 Task: Change the currency to Philippine Peso on Google Flights.
Action: Mouse pressed left at (571, 200)
Screenshot: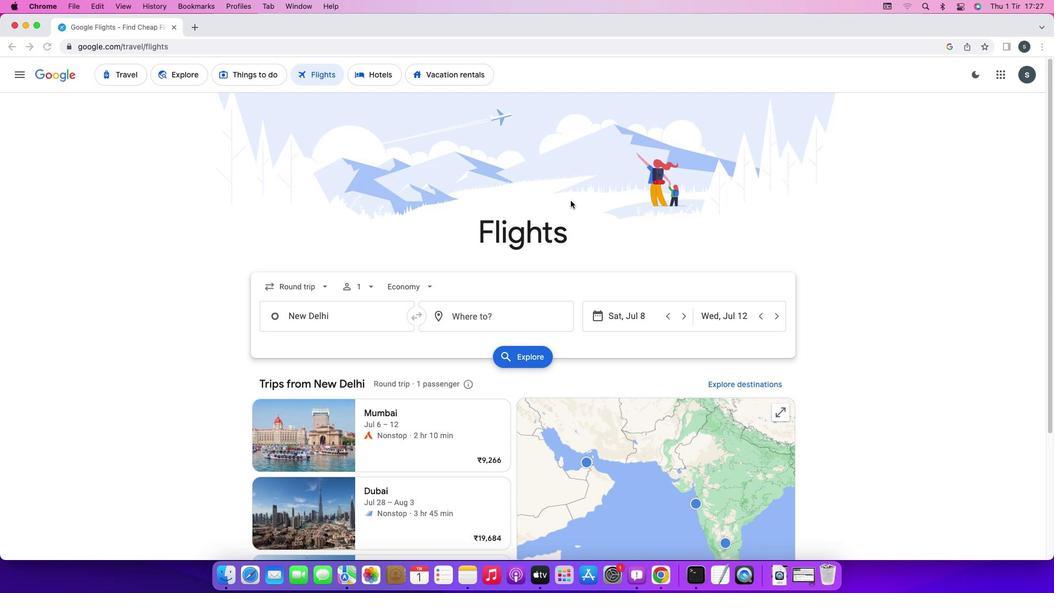 
Action: Mouse moved to (566, 245)
Screenshot: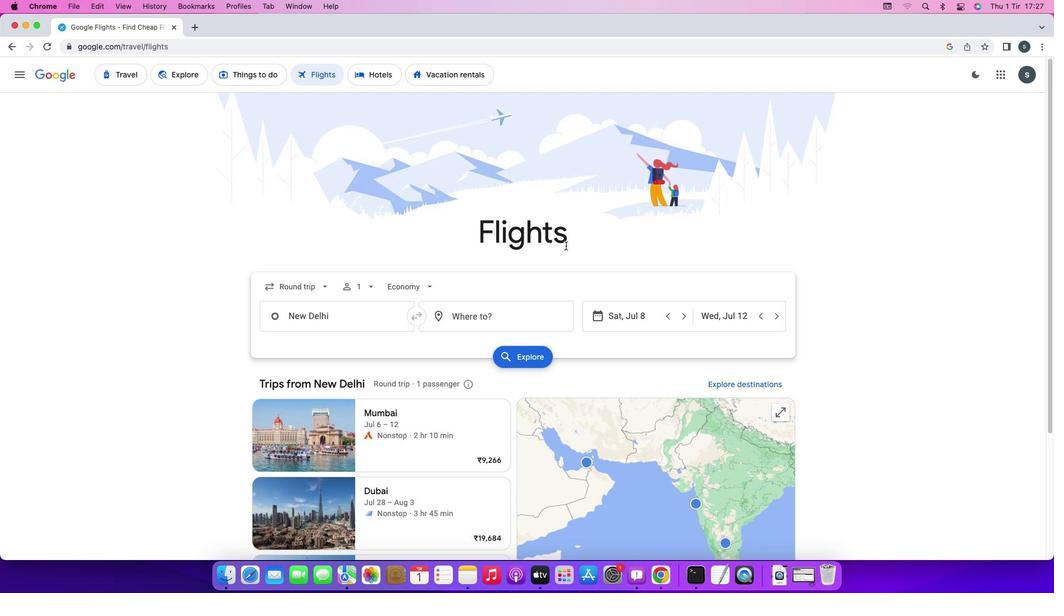 
Action: Mouse scrolled (566, 245) with delta (0, 0)
Screenshot: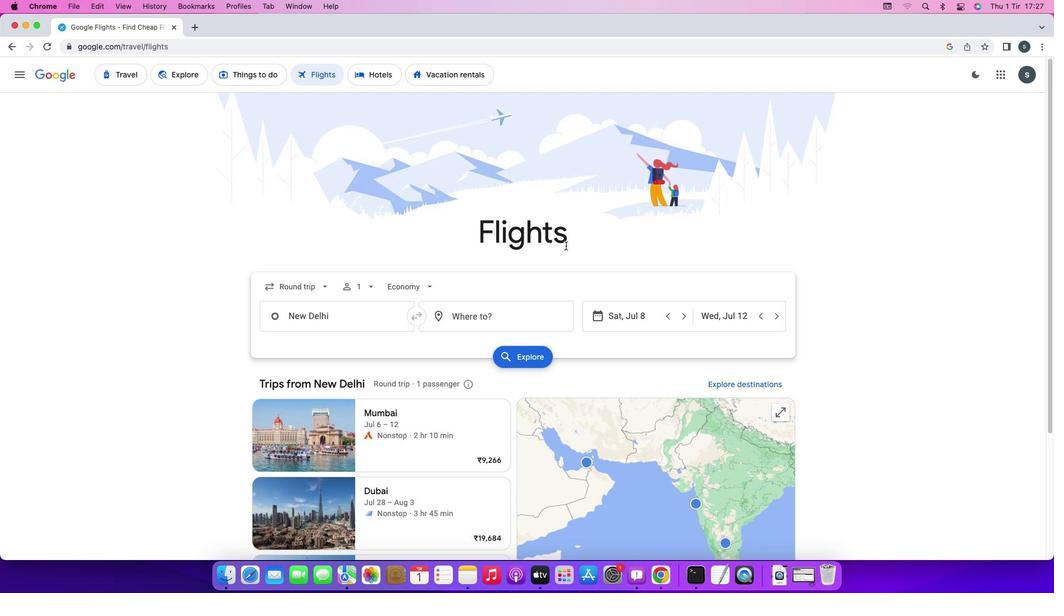 
Action: Mouse scrolled (566, 245) with delta (0, 0)
Screenshot: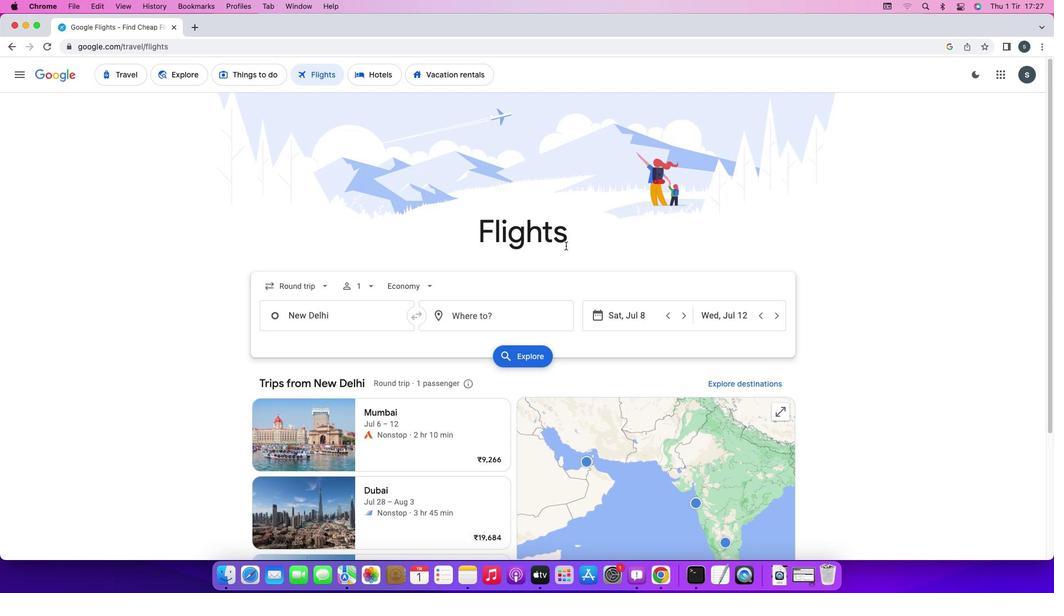 
Action: Mouse scrolled (566, 245) with delta (0, -1)
Screenshot: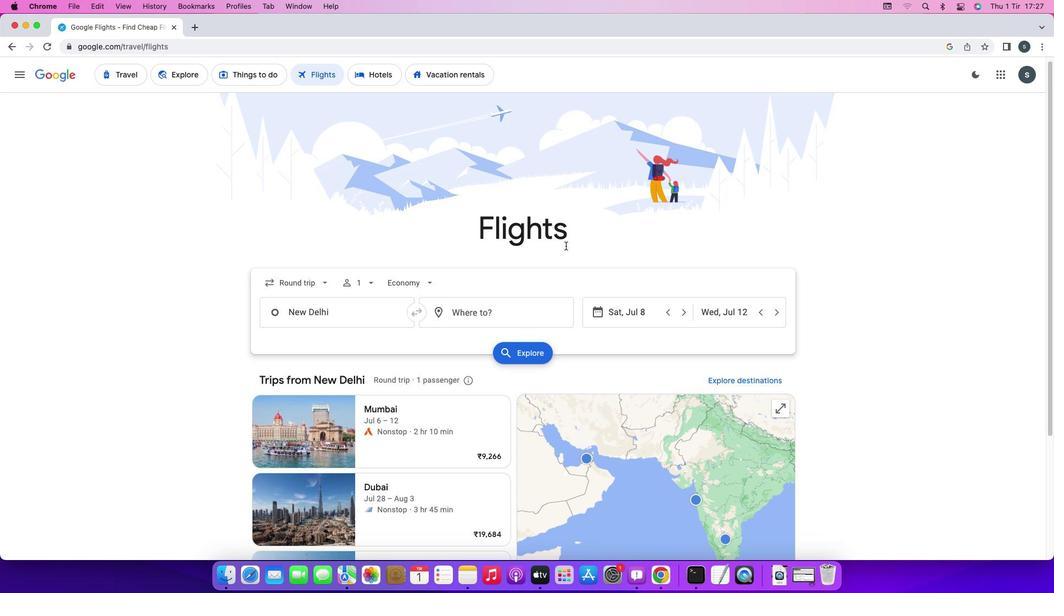 
Action: Mouse scrolled (566, 245) with delta (0, -2)
Screenshot: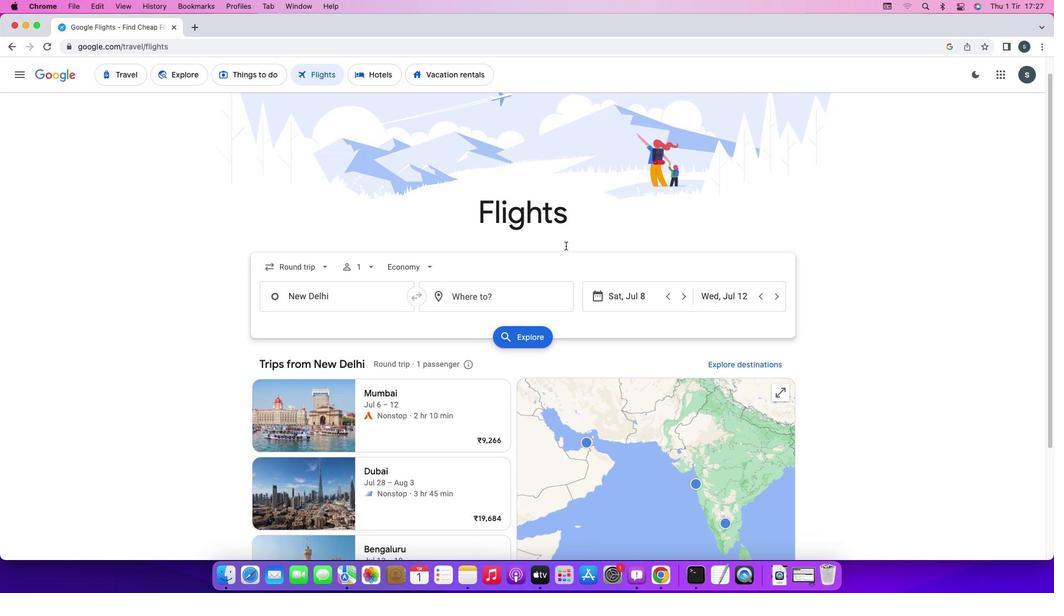 
Action: Mouse scrolled (566, 245) with delta (0, -2)
Screenshot: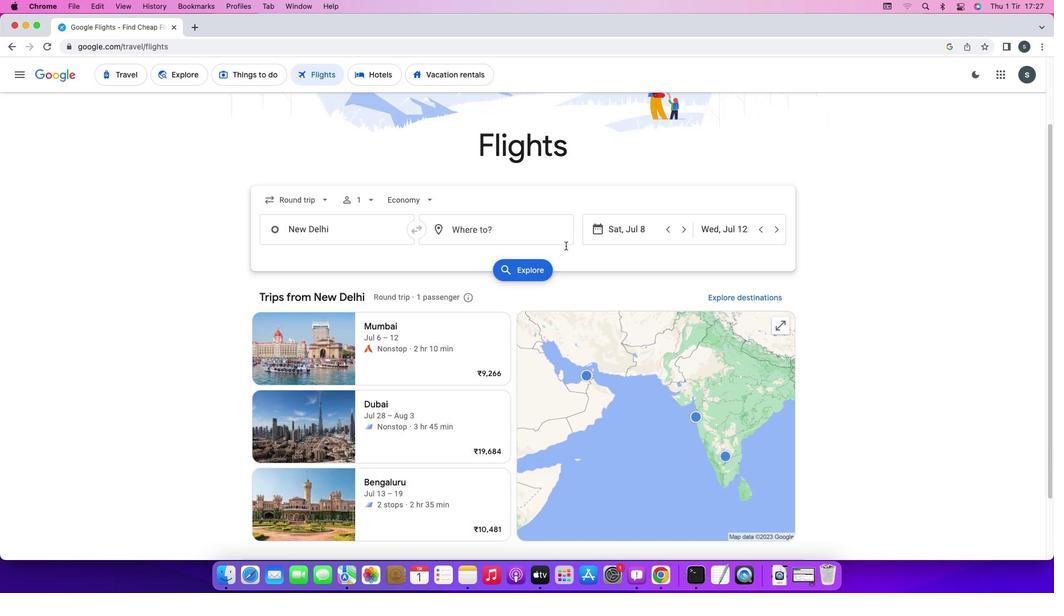
Action: Mouse scrolled (566, 245) with delta (0, 0)
Screenshot: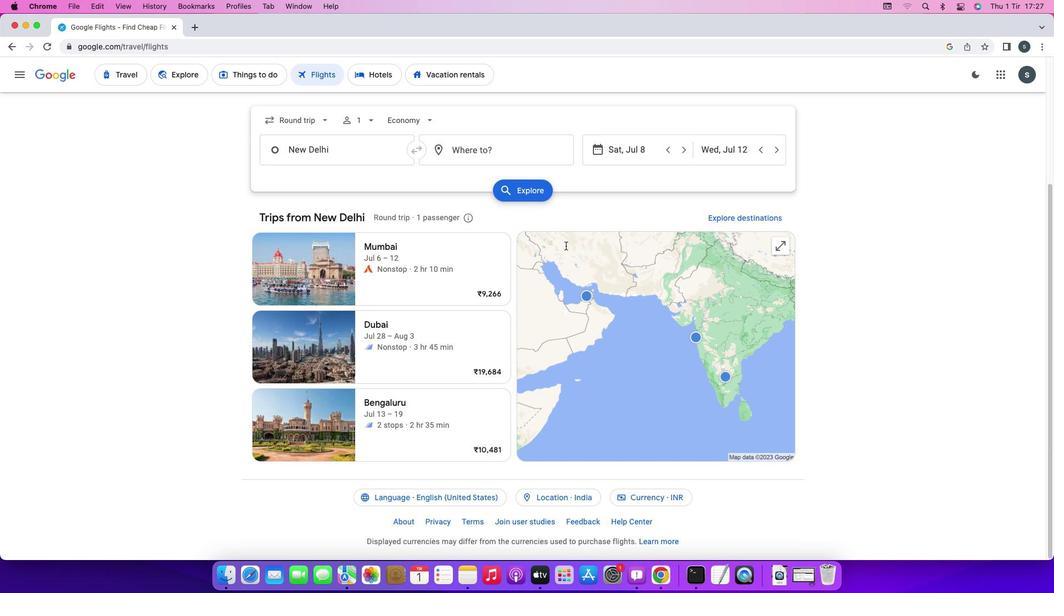 
Action: Mouse scrolled (566, 245) with delta (0, 0)
Screenshot: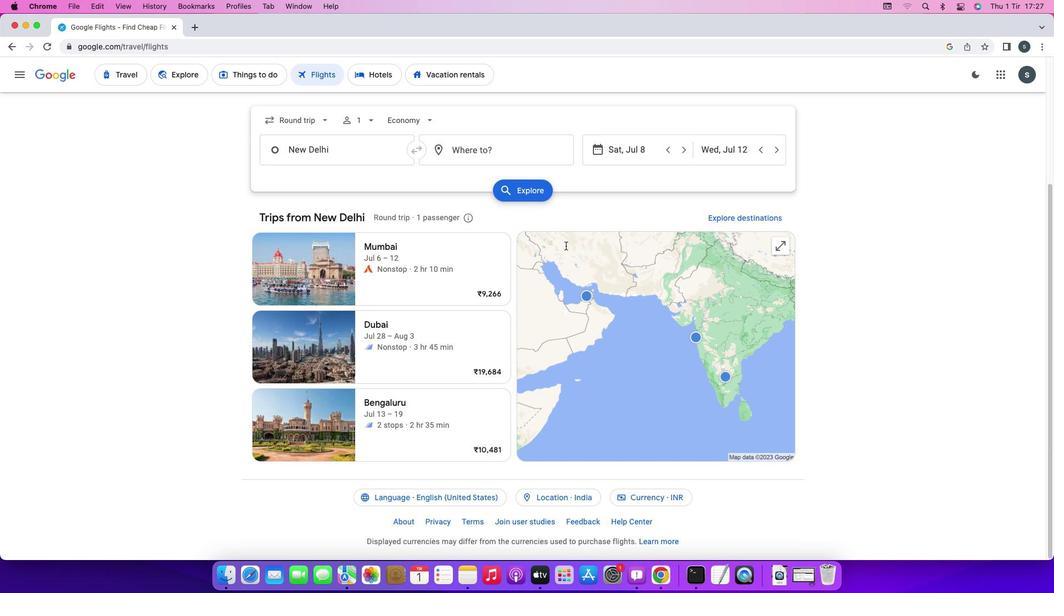 
Action: Mouse scrolled (566, 245) with delta (0, -1)
Screenshot: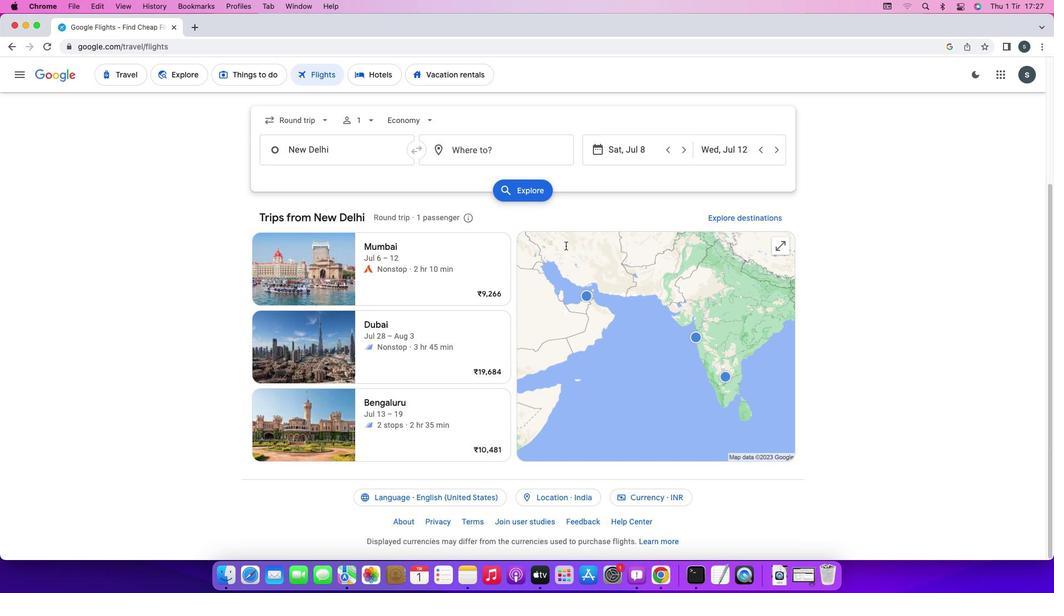 
Action: Mouse moved to (637, 499)
Screenshot: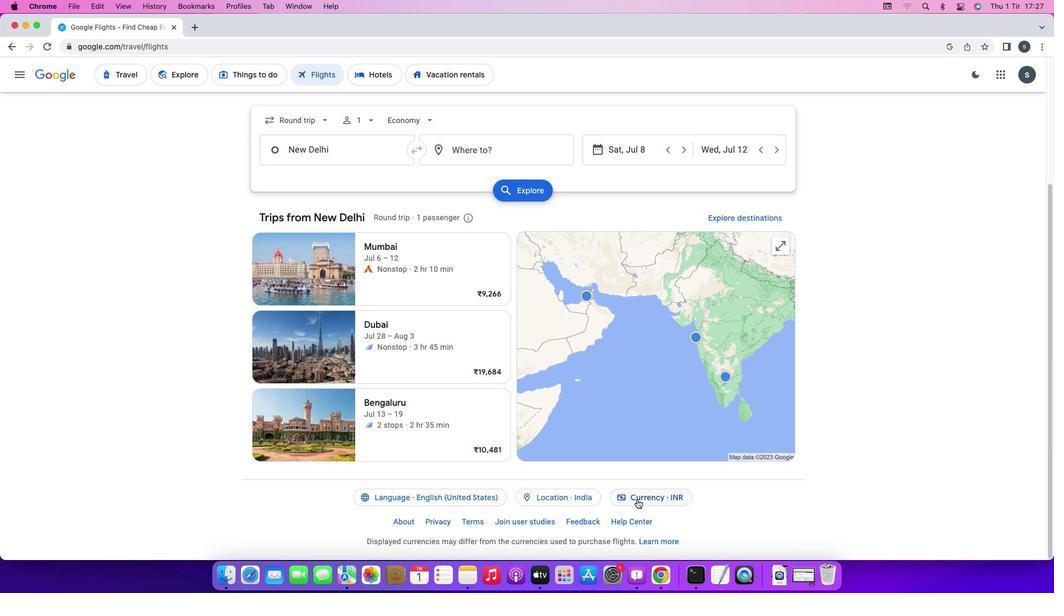 
Action: Mouse pressed left at (637, 499)
Screenshot: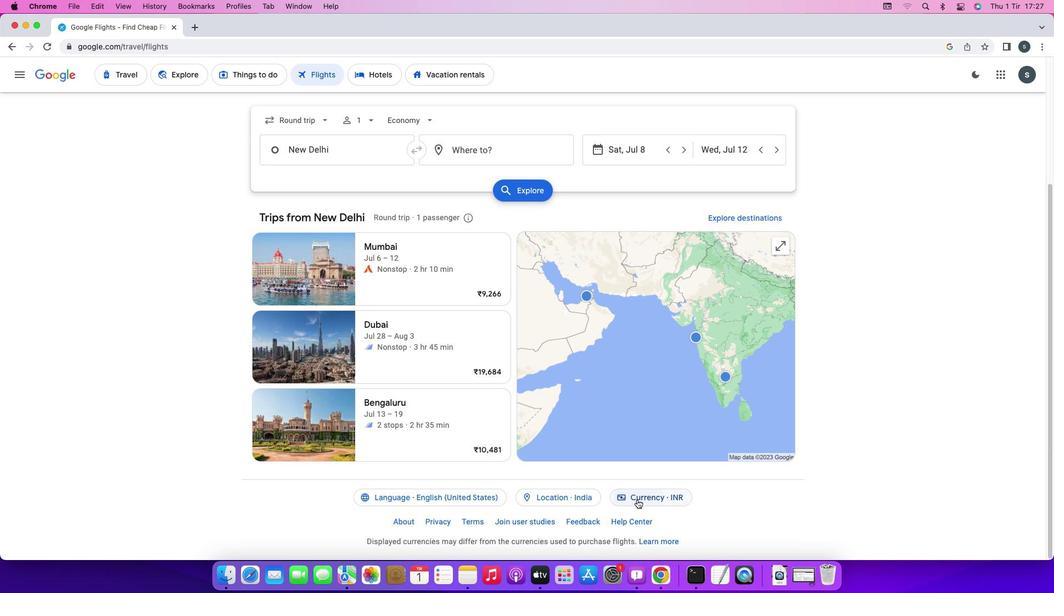
Action: Mouse moved to (531, 368)
Screenshot: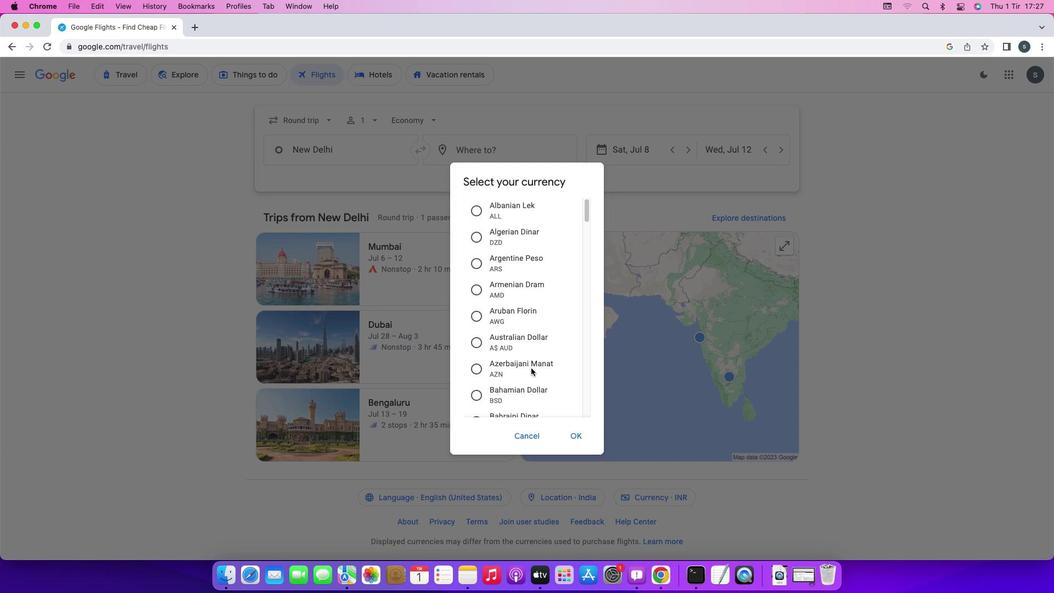 
Action: Mouse scrolled (531, 368) with delta (0, 0)
Screenshot: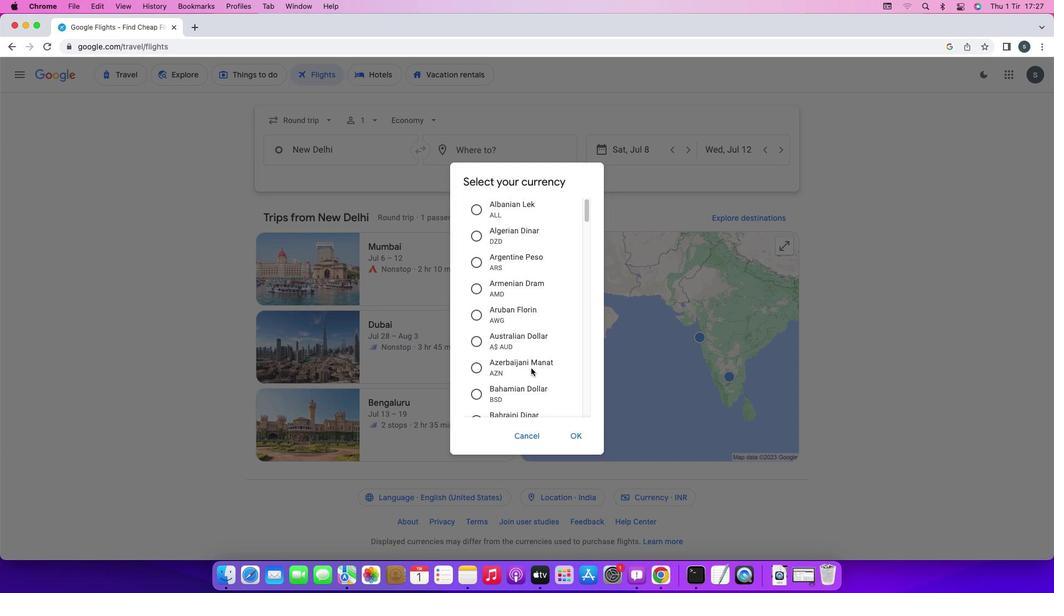 
Action: Mouse scrolled (531, 368) with delta (0, 0)
Screenshot: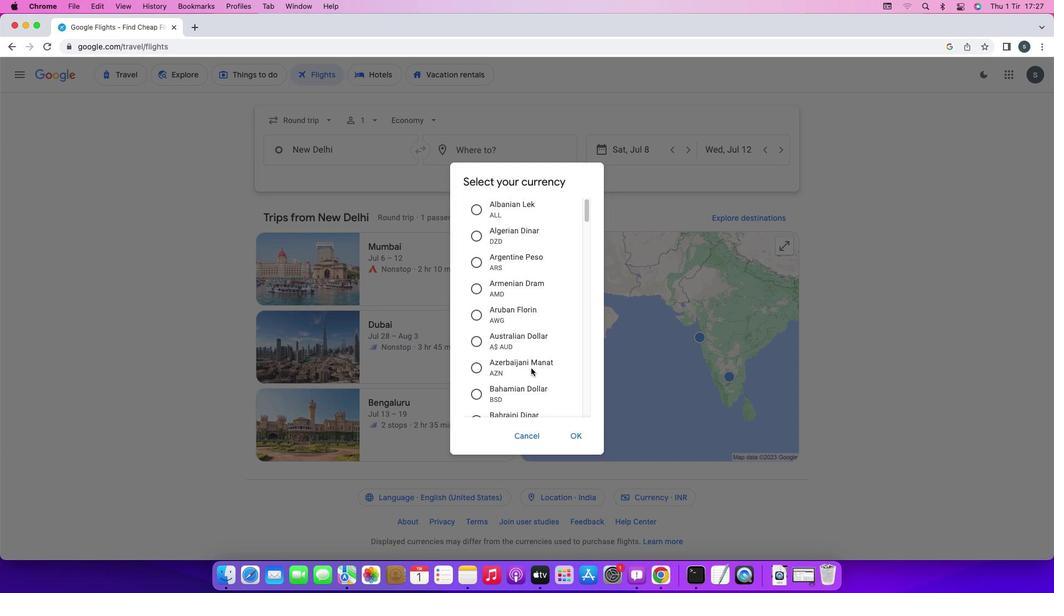 
Action: Mouse scrolled (531, 368) with delta (0, -1)
Screenshot: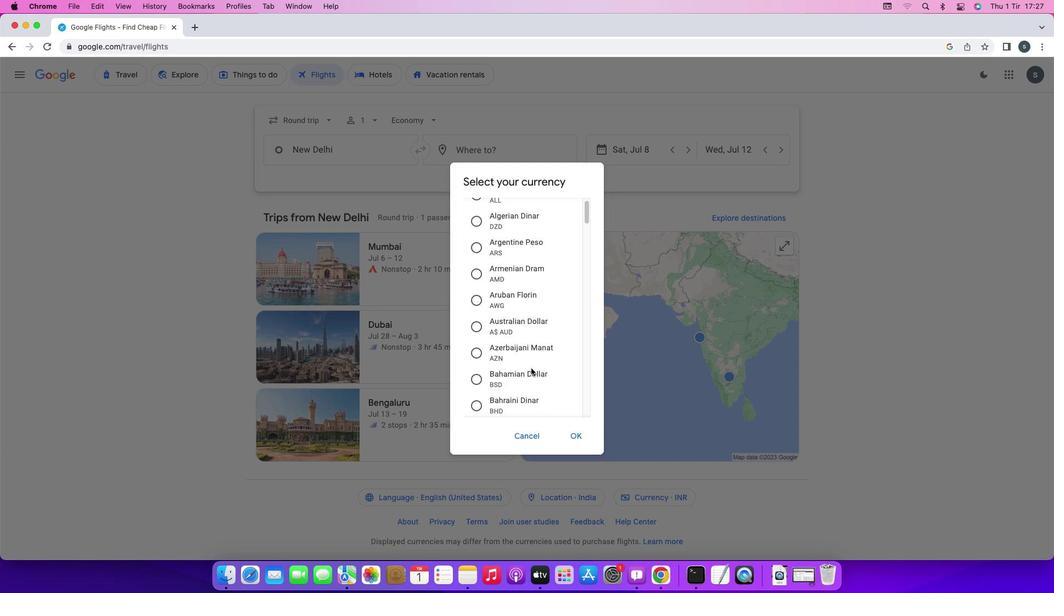 
Action: Mouse scrolled (531, 368) with delta (0, -2)
Screenshot: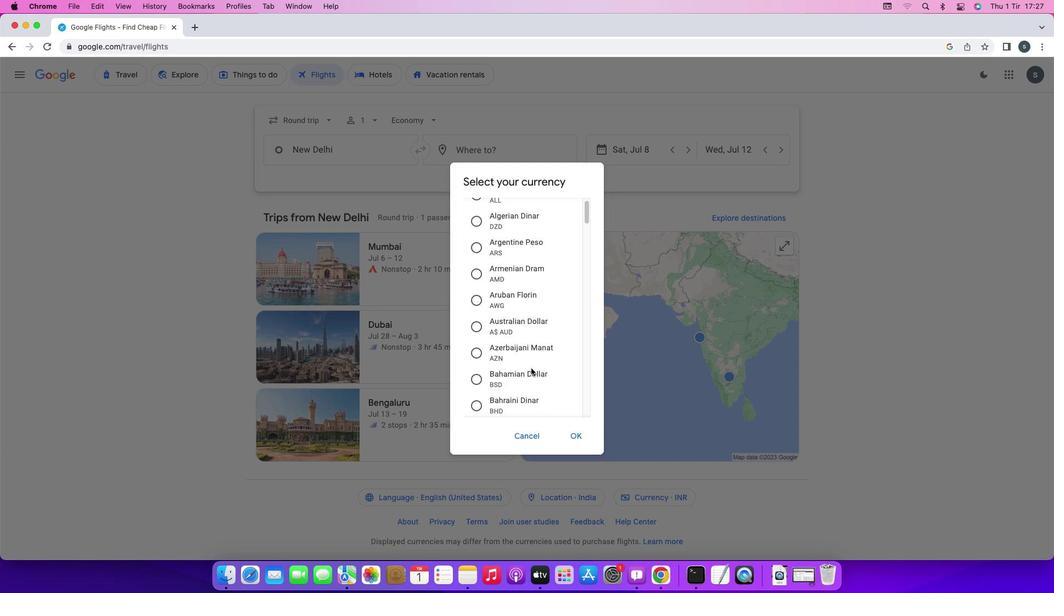 
Action: Mouse scrolled (531, 368) with delta (0, 0)
Screenshot: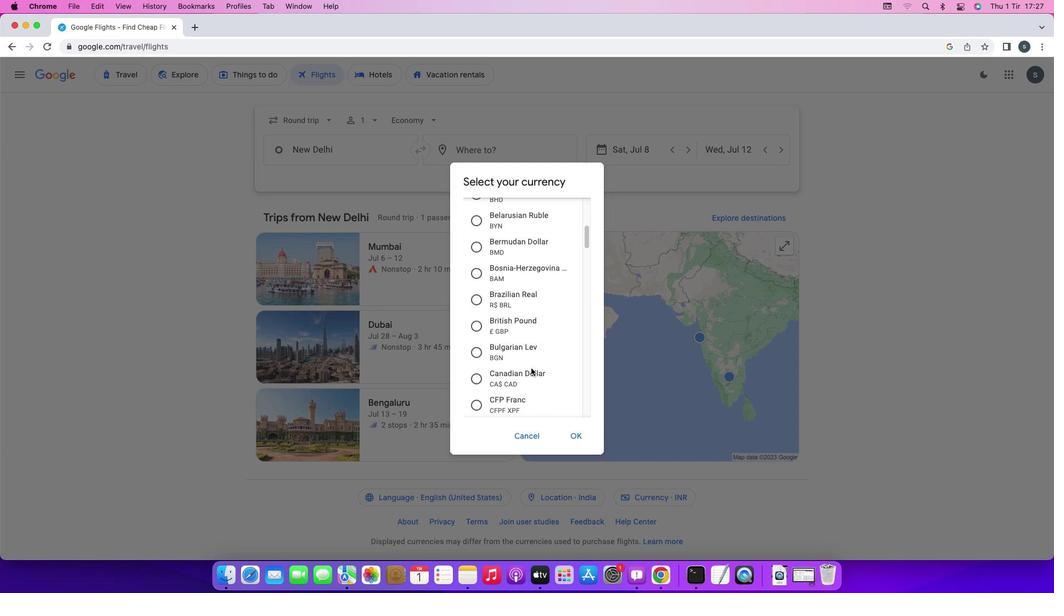 
Action: Mouse scrolled (531, 368) with delta (0, 0)
Screenshot: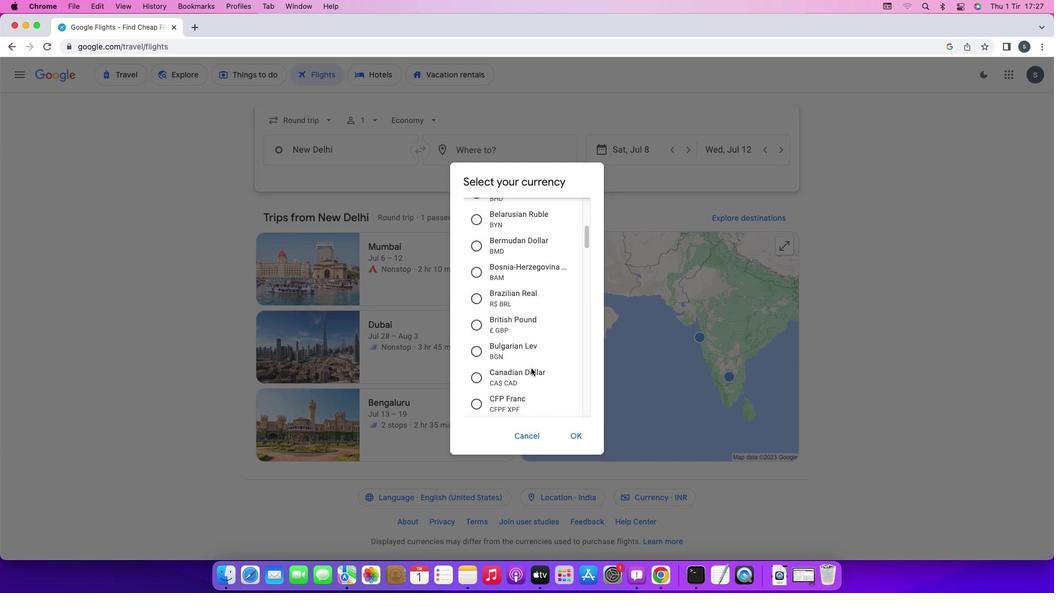 
Action: Mouse scrolled (531, 368) with delta (0, -1)
Screenshot: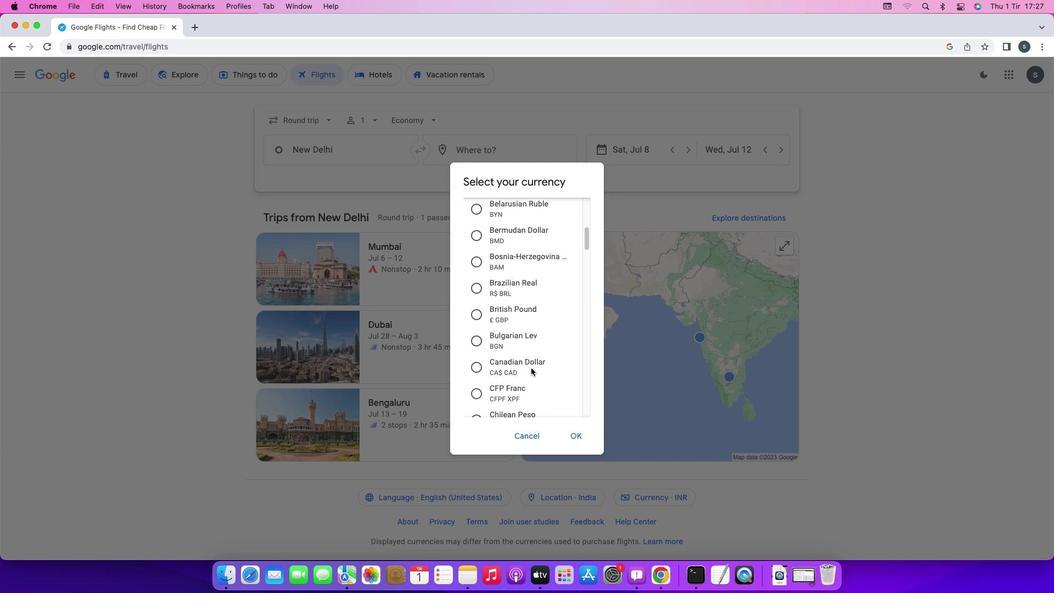 
Action: Mouse scrolled (531, 368) with delta (0, -2)
Screenshot: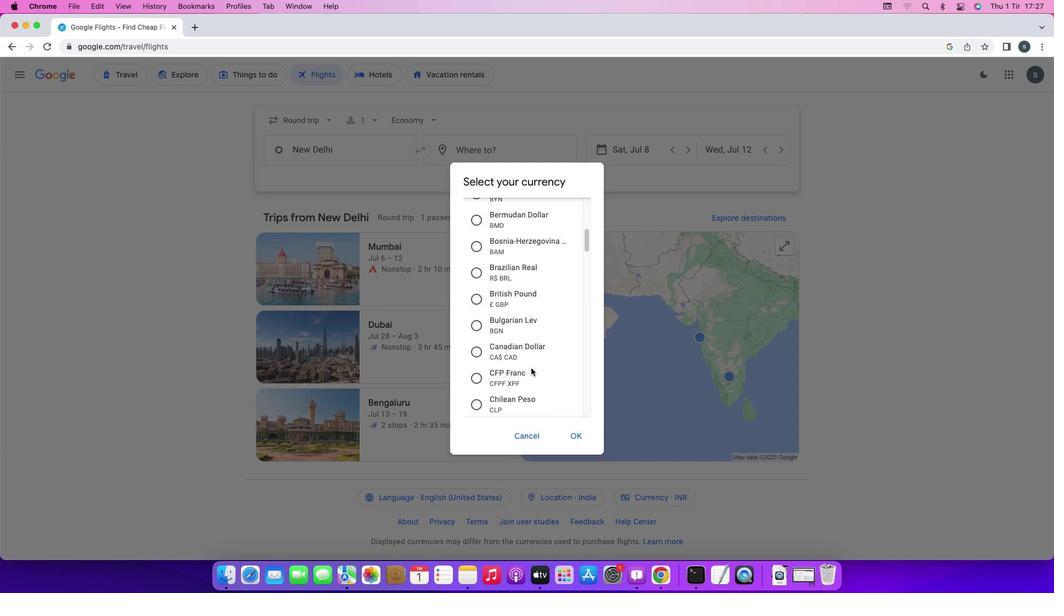 
Action: Mouse scrolled (531, 368) with delta (0, 0)
Screenshot: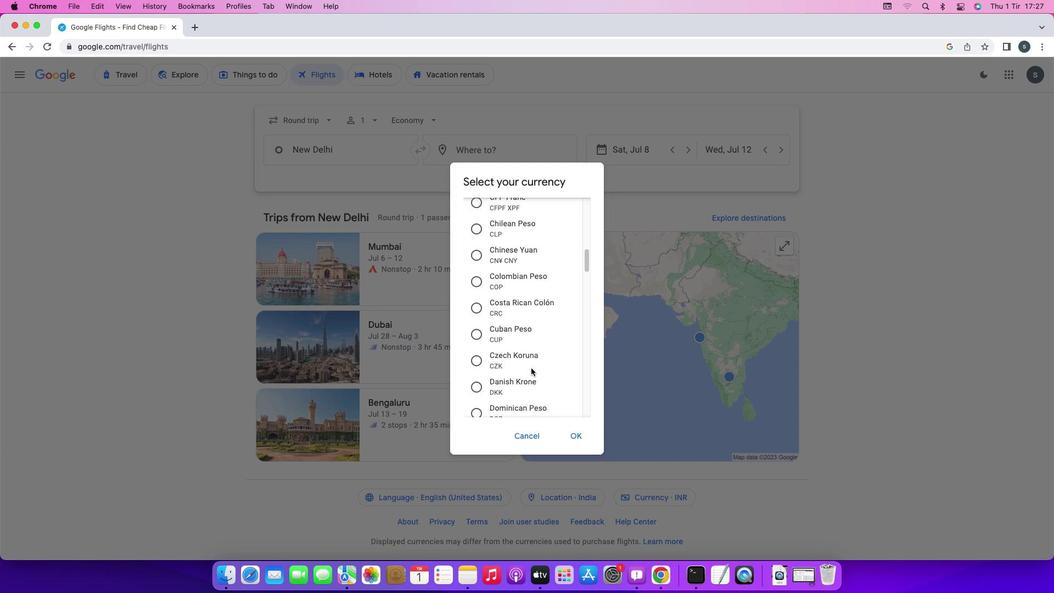 
Action: Mouse scrolled (531, 368) with delta (0, 0)
Screenshot: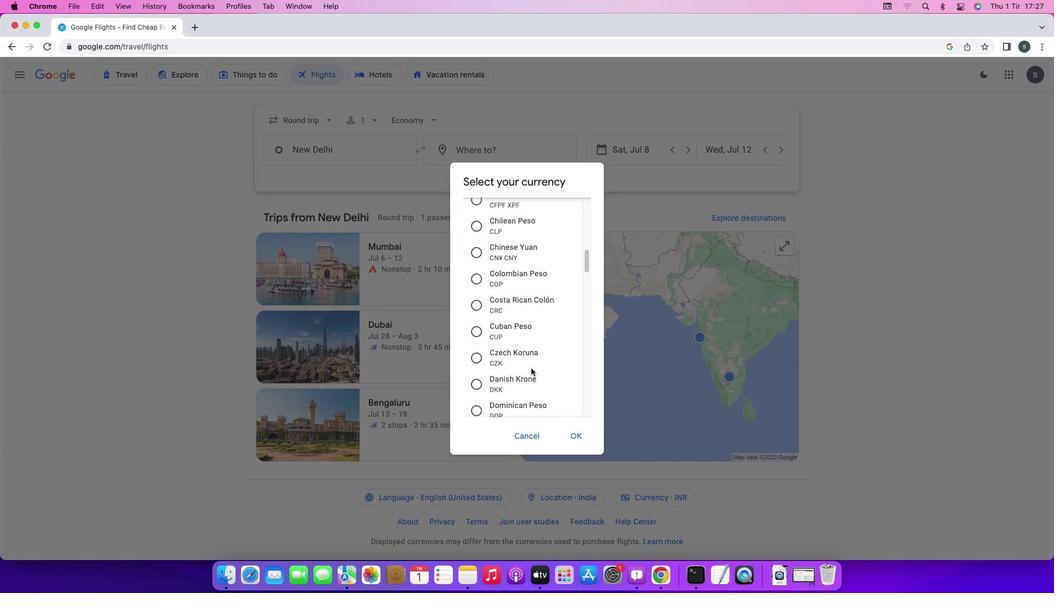 
Action: Mouse scrolled (531, 368) with delta (0, -1)
Screenshot: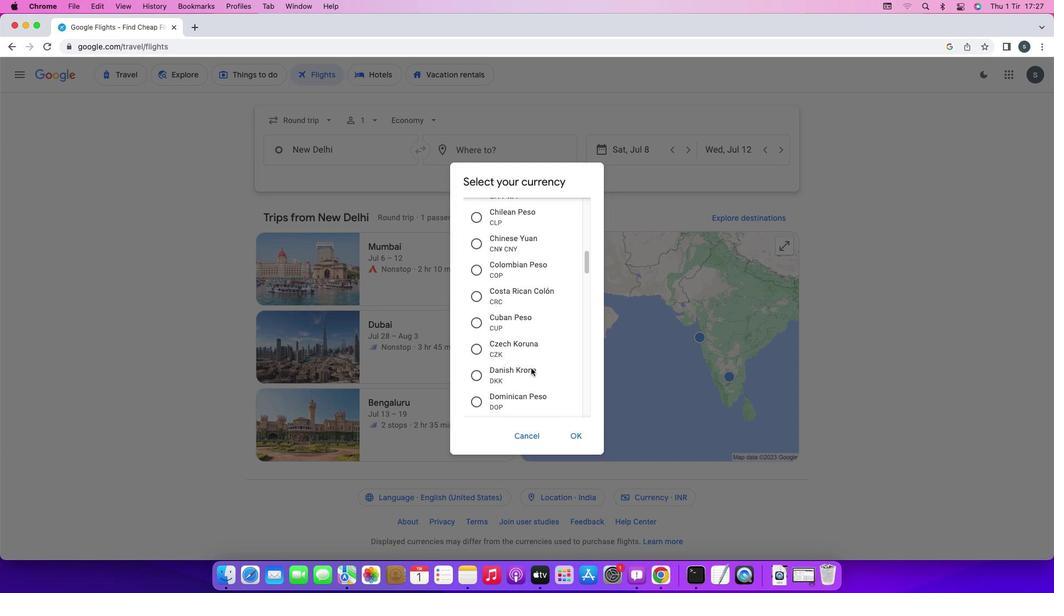 
Action: Mouse scrolled (531, 368) with delta (0, -1)
Screenshot: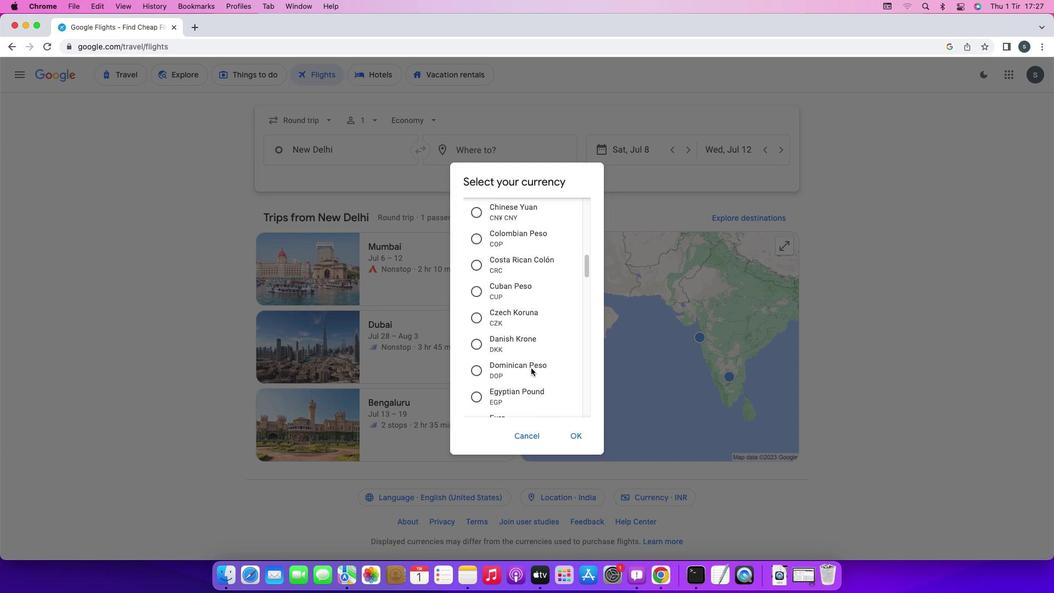 
Action: Mouse scrolled (531, 368) with delta (0, 0)
Screenshot: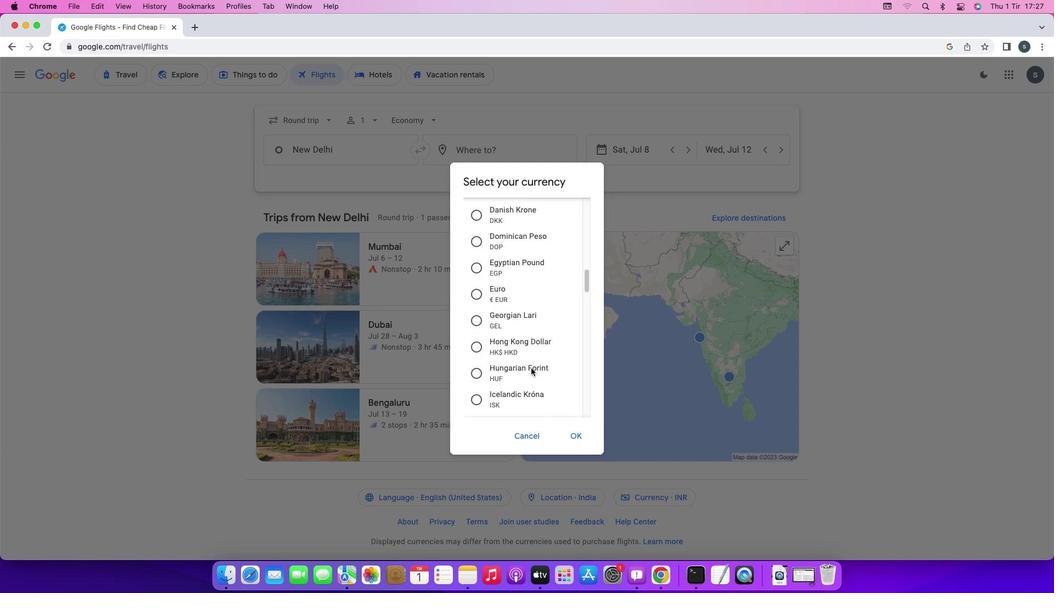 
Action: Mouse scrolled (531, 368) with delta (0, 0)
Screenshot: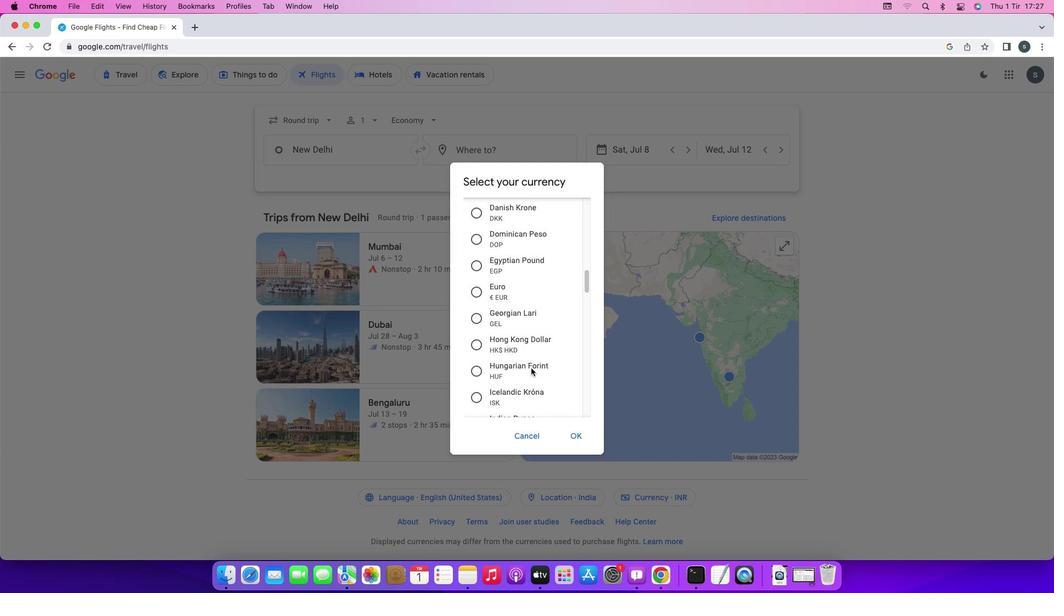 
Action: Mouse scrolled (531, 368) with delta (0, -1)
Screenshot: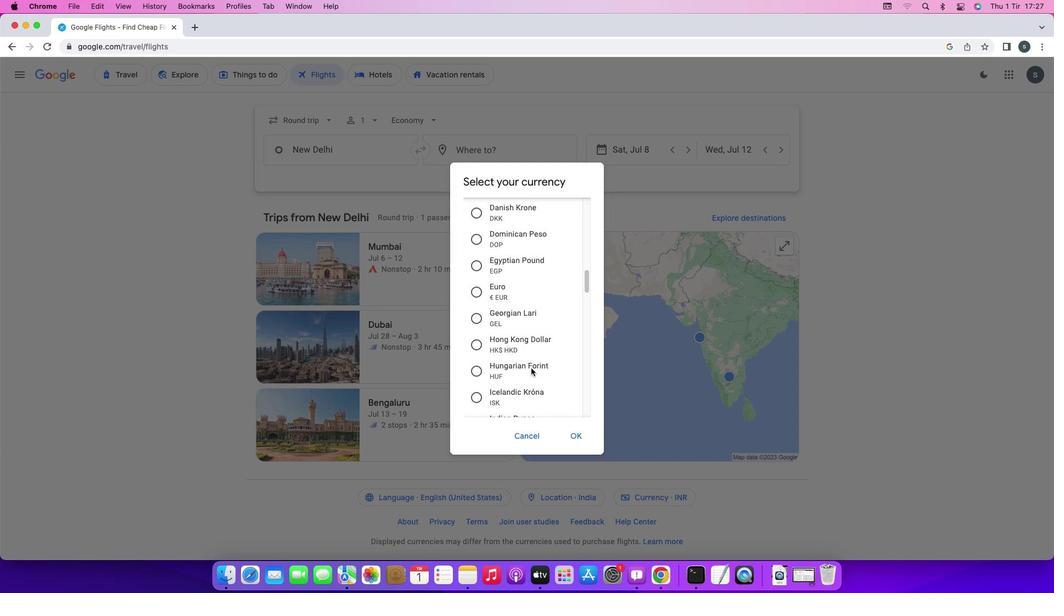 
Action: Mouse scrolled (531, 368) with delta (0, -1)
Screenshot: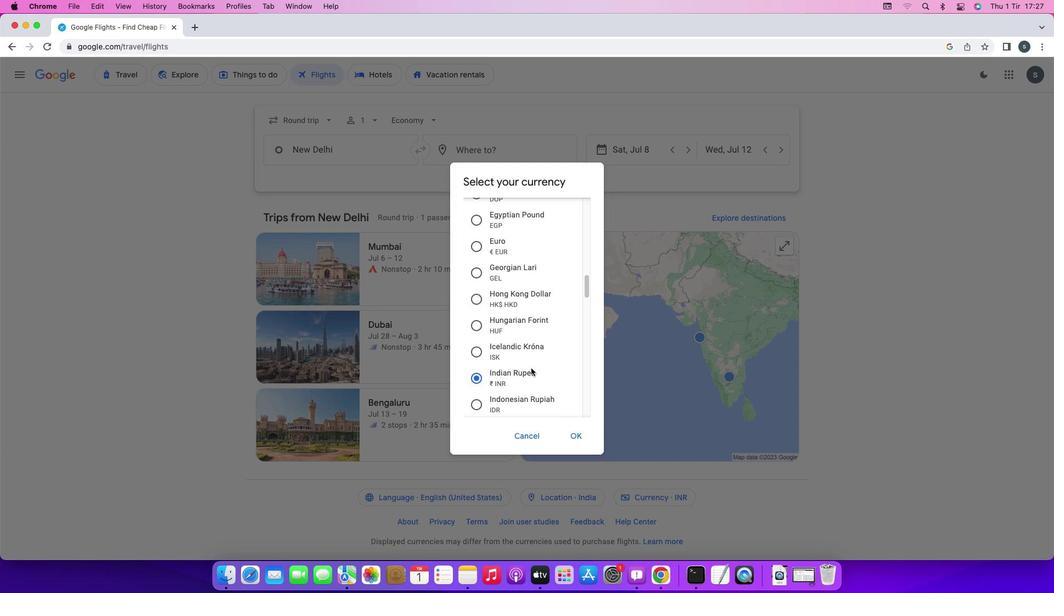 
Action: Mouse scrolled (531, 368) with delta (0, 0)
Screenshot: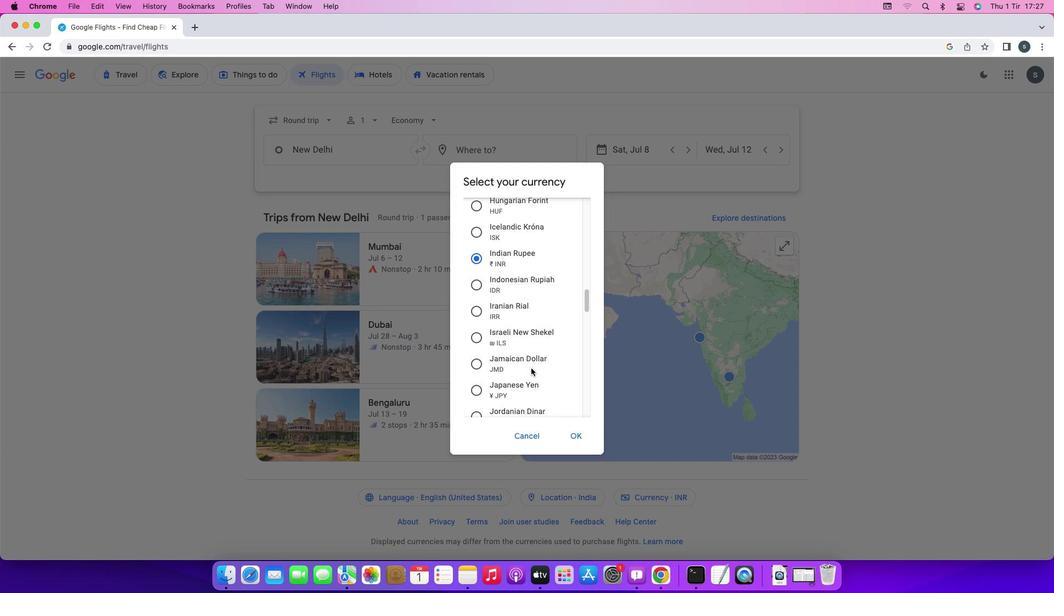 
Action: Mouse scrolled (531, 368) with delta (0, 0)
Screenshot: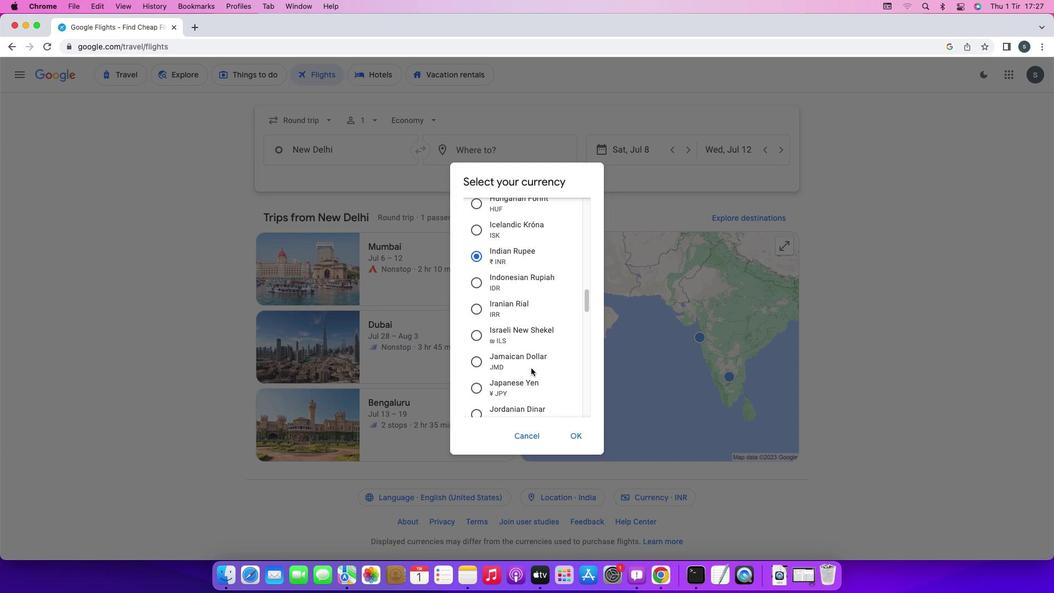 
Action: Mouse scrolled (531, 368) with delta (0, 0)
Screenshot: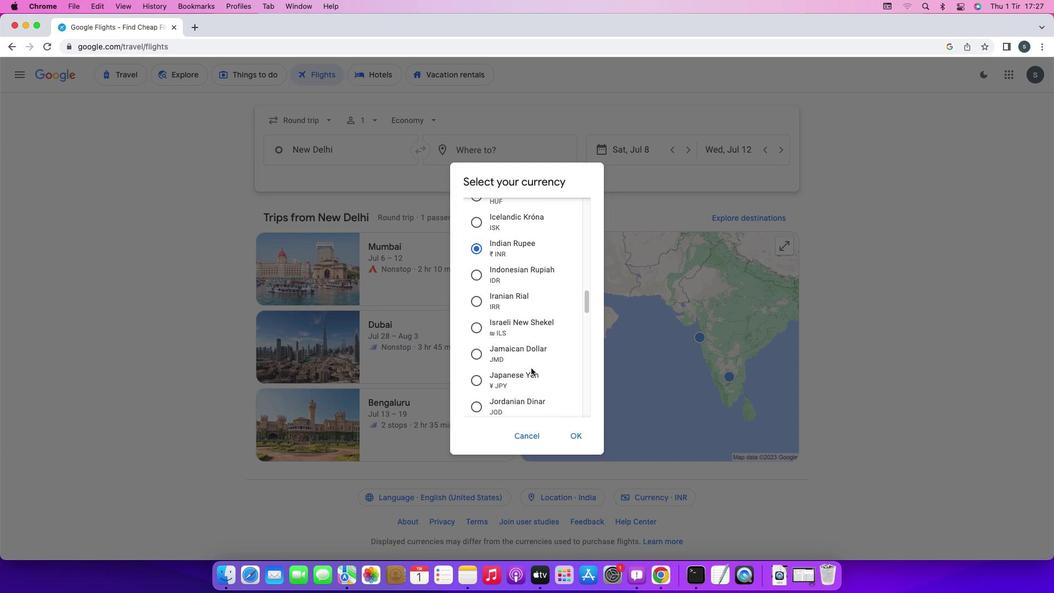 
Action: Mouse scrolled (531, 368) with delta (0, 0)
Screenshot: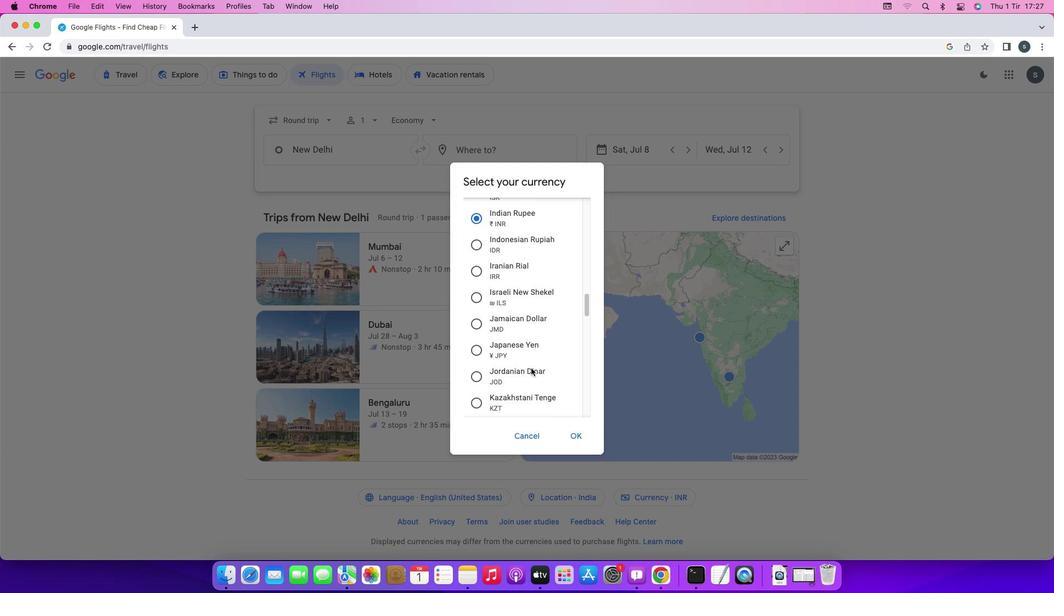 
Action: Mouse scrolled (531, 368) with delta (0, 0)
Screenshot: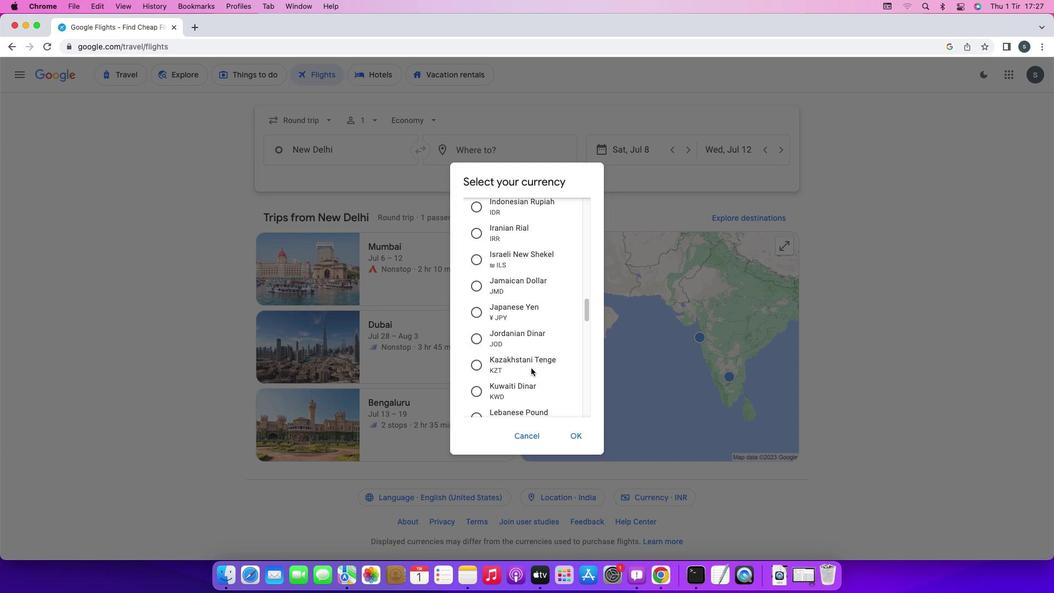 
Action: Mouse scrolled (531, 368) with delta (0, 0)
Screenshot: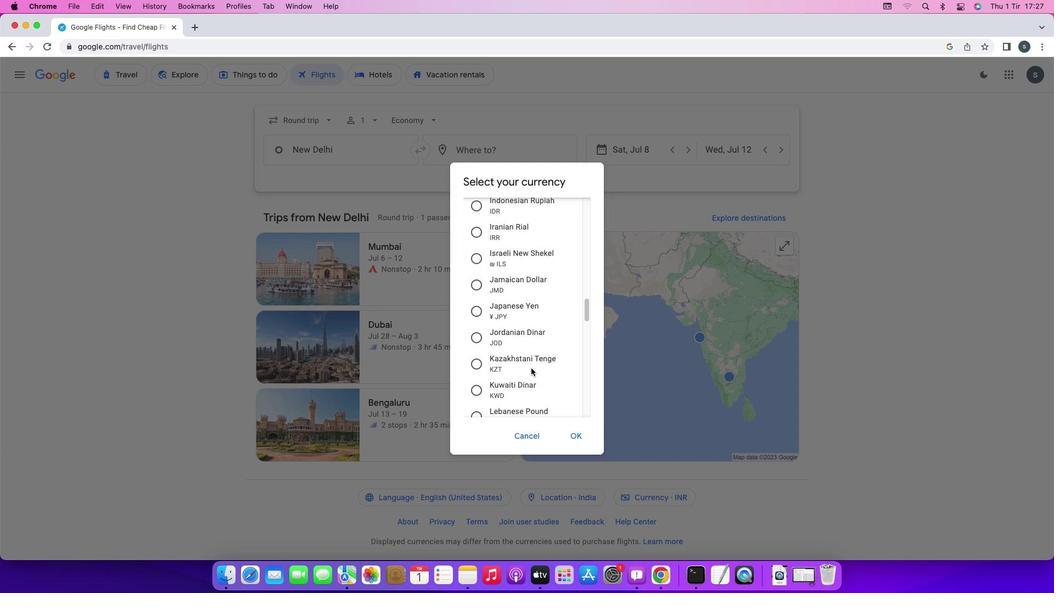 
Action: Mouse scrolled (531, 368) with delta (0, 0)
Screenshot: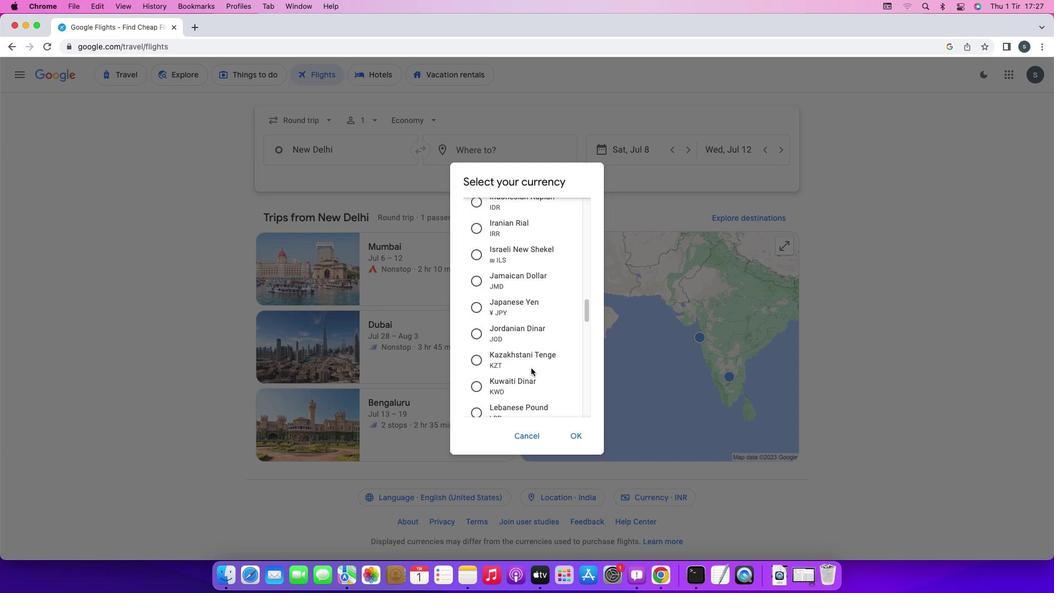 
Action: Mouse scrolled (531, 368) with delta (0, 0)
Screenshot: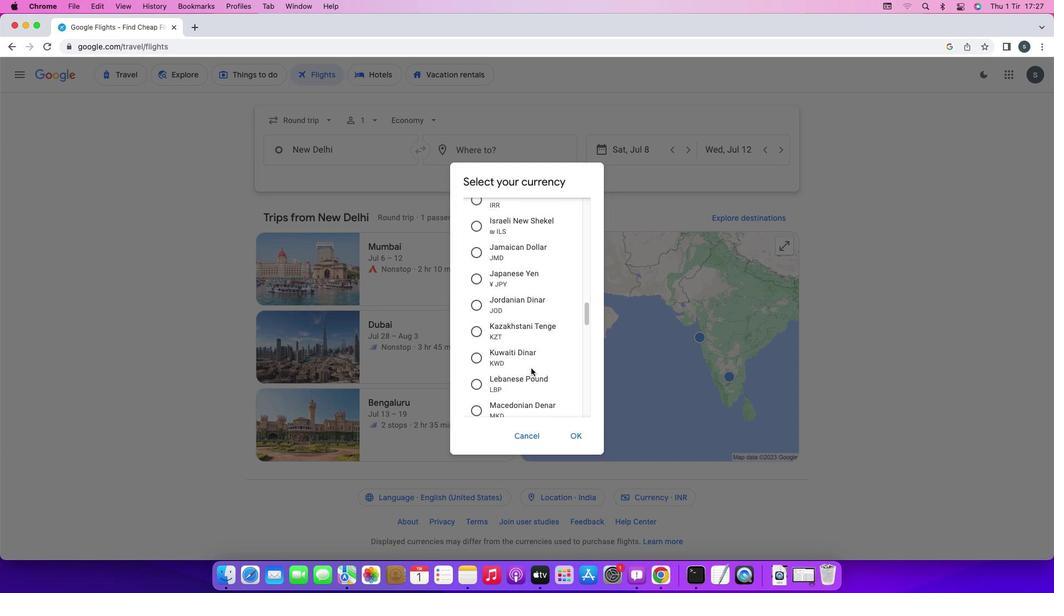 
Action: Mouse scrolled (531, 368) with delta (0, 0)
Screenshot: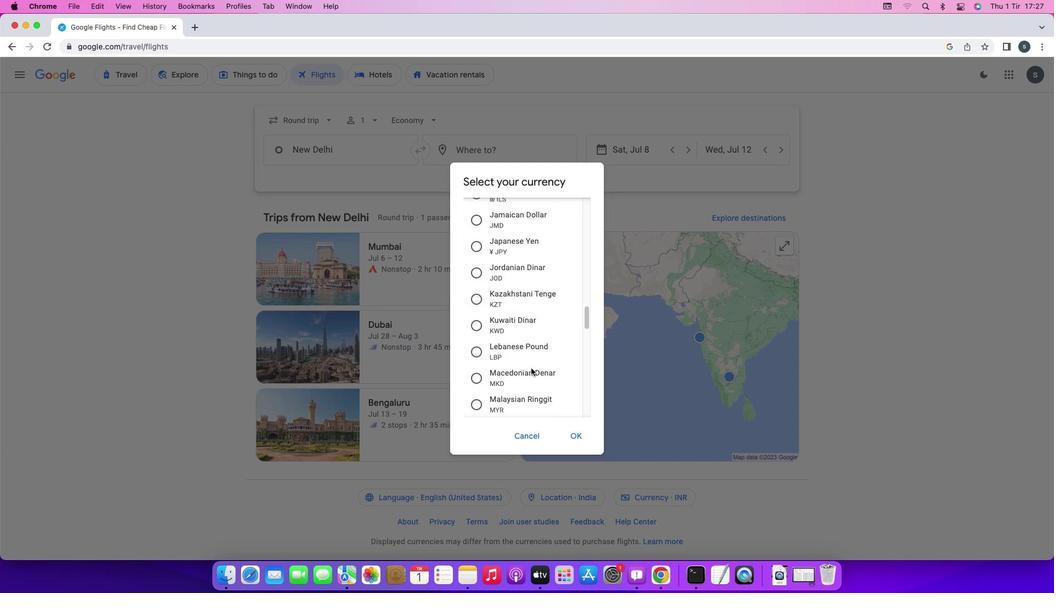 
Action: Mouse scrolled (531, 368) with delta (0, 0)
Screenshot: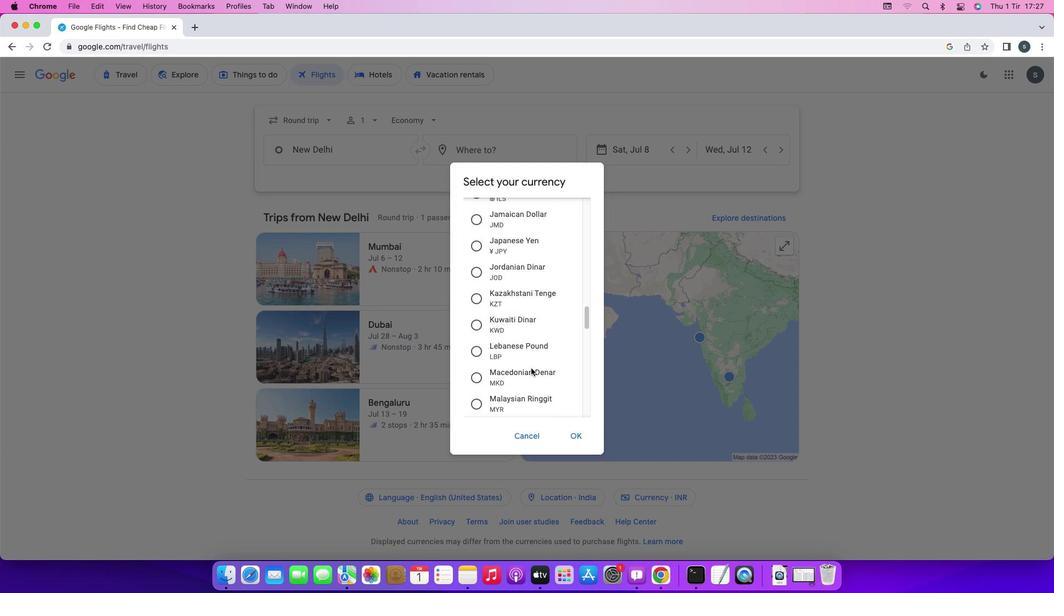 
Action: Mouse scrolled (531, 368) with delta (0, -1)
Screenshot: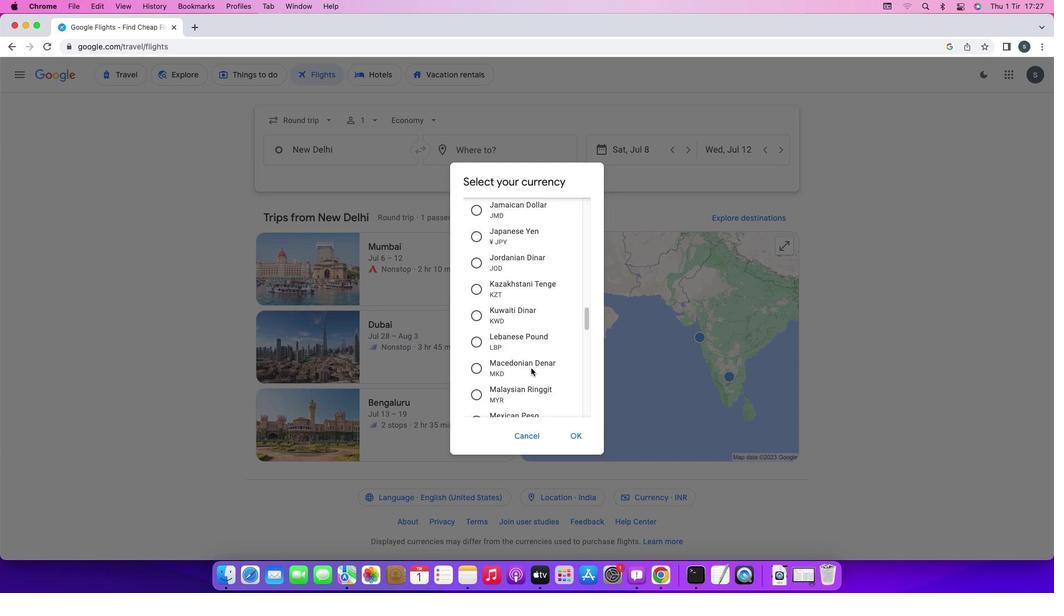 
Action: Mouse scrolled (531, 368) with delta (0, 0)
Screenshot: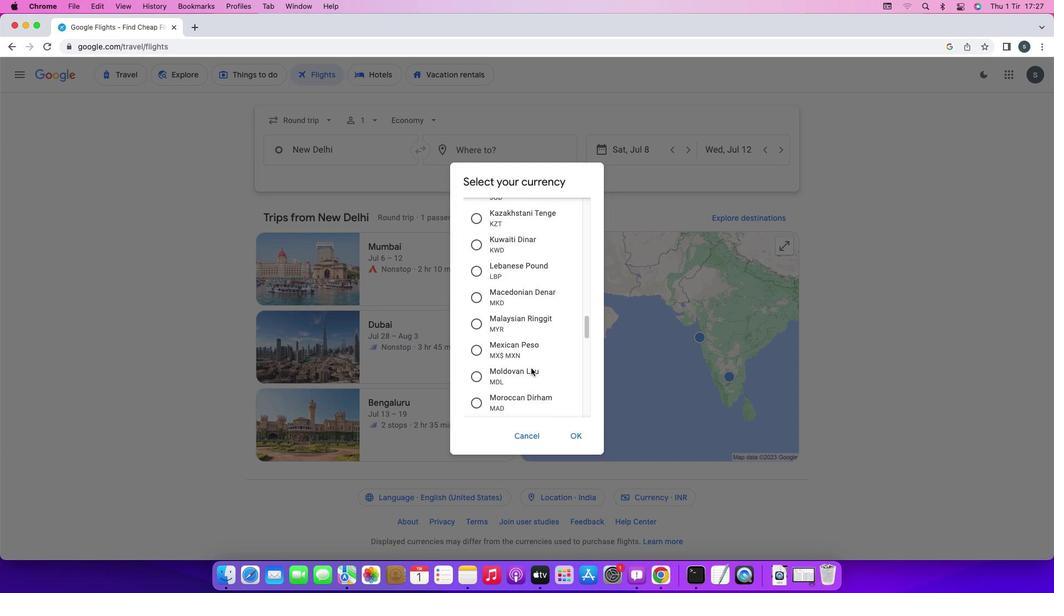 
Action: Mouse scrolled (531, 368) with delta (0, 0)
Screenshot: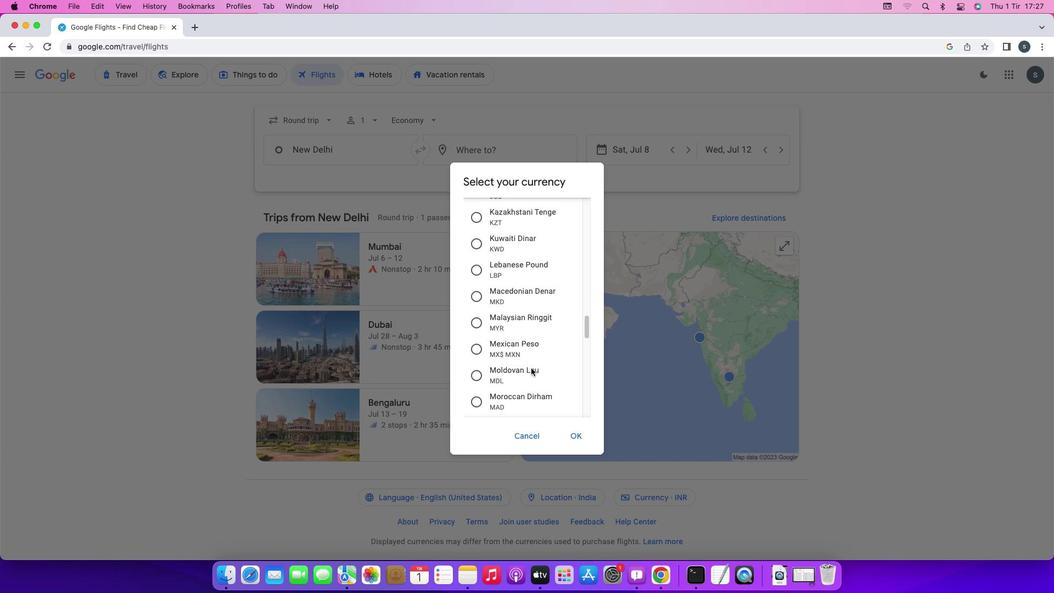 
Action: Mouse scrolled (531, 368) with delta (0, -1)
Screenshot: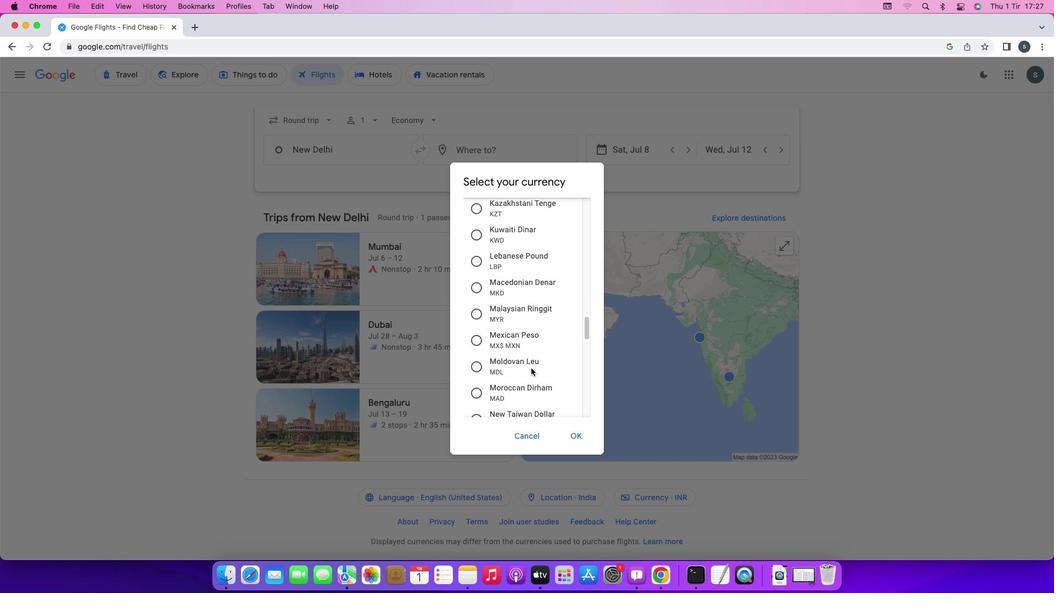 
Action: Mouse scrolled (531, 368) with delta (0, -1)
Screenshot: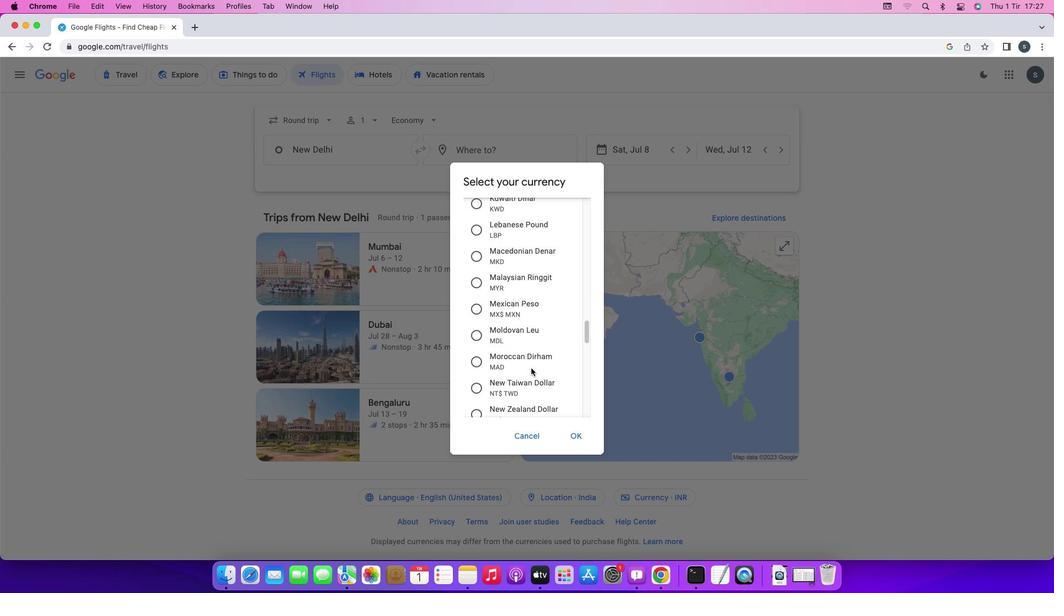 
Action: Mouse scrolled (531, 368) with delta (0, 0)
Screenshot: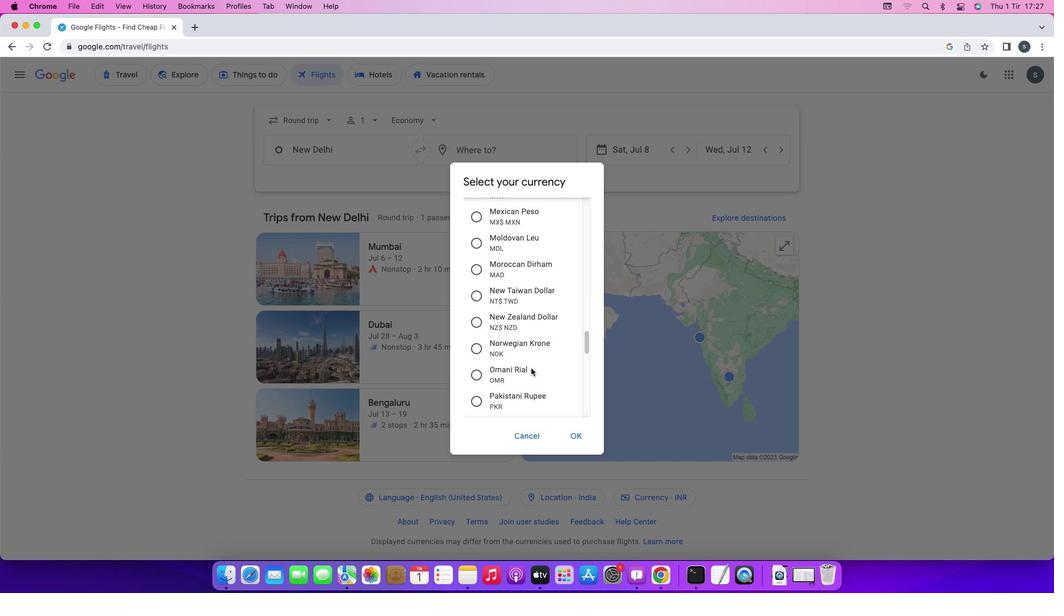 
Action: Mouse scrolled (531, 368) with delta (0, 0)
Screenshot: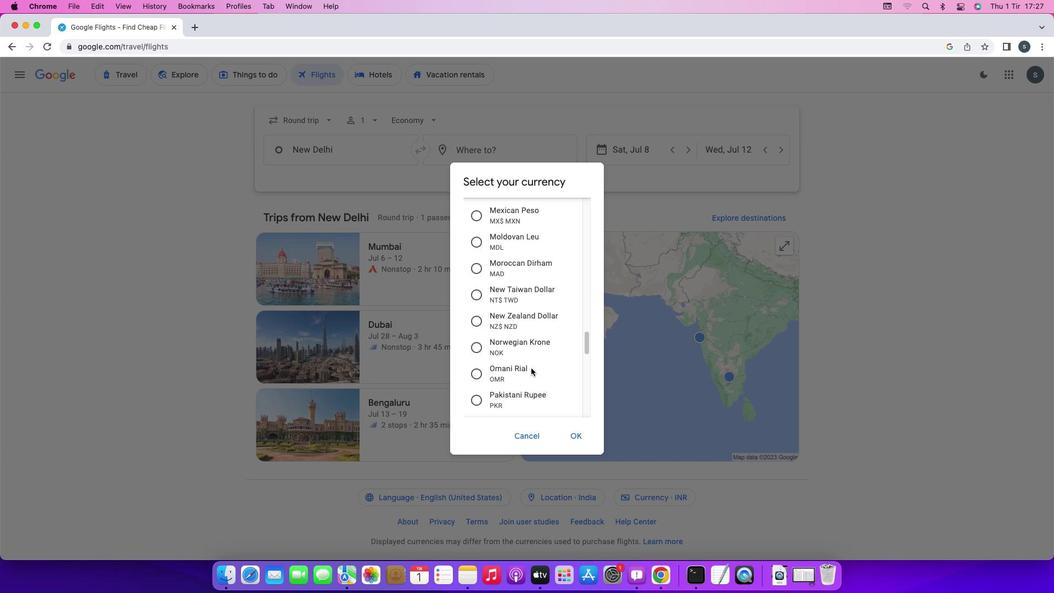
Action: Mouse scrolled (531, 368) with delta (0, 0)
Screenshot: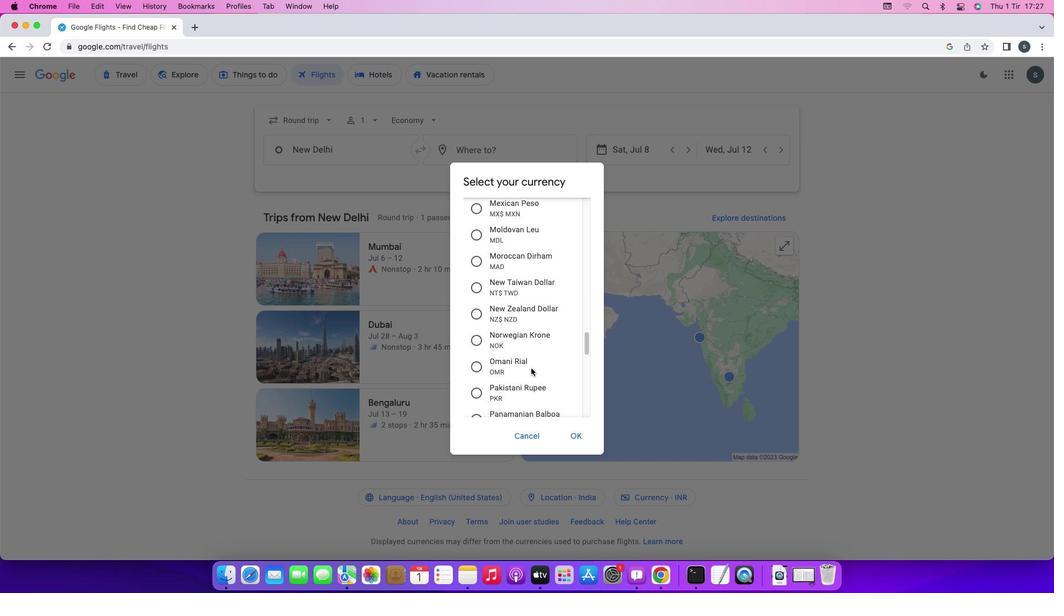 
Action: Mouse scrolled (531, 368) with delta (0, 0)
Screenshot: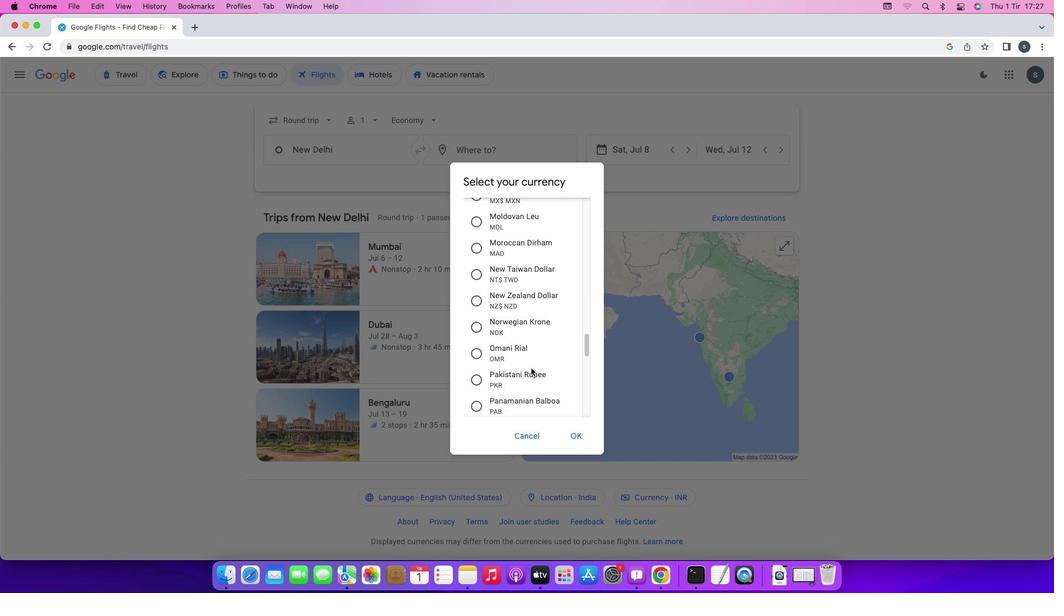 
Action: Mouse scrolled (531, 368) with delta (0, 0)
Screenshot: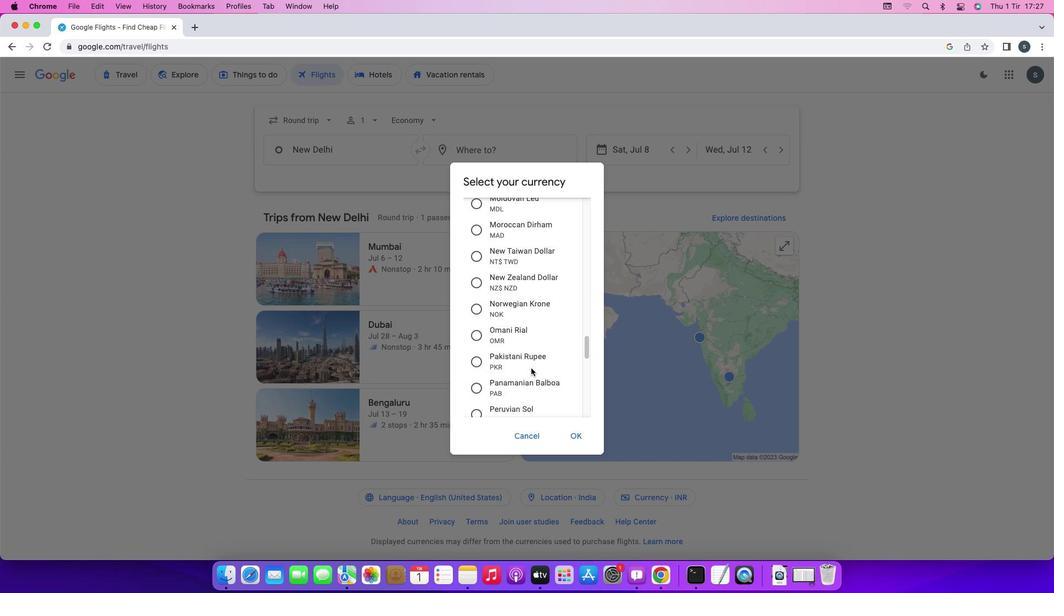 
Action: Mouse scrolled (531, 368) with delta (0, 0)
Screenshot: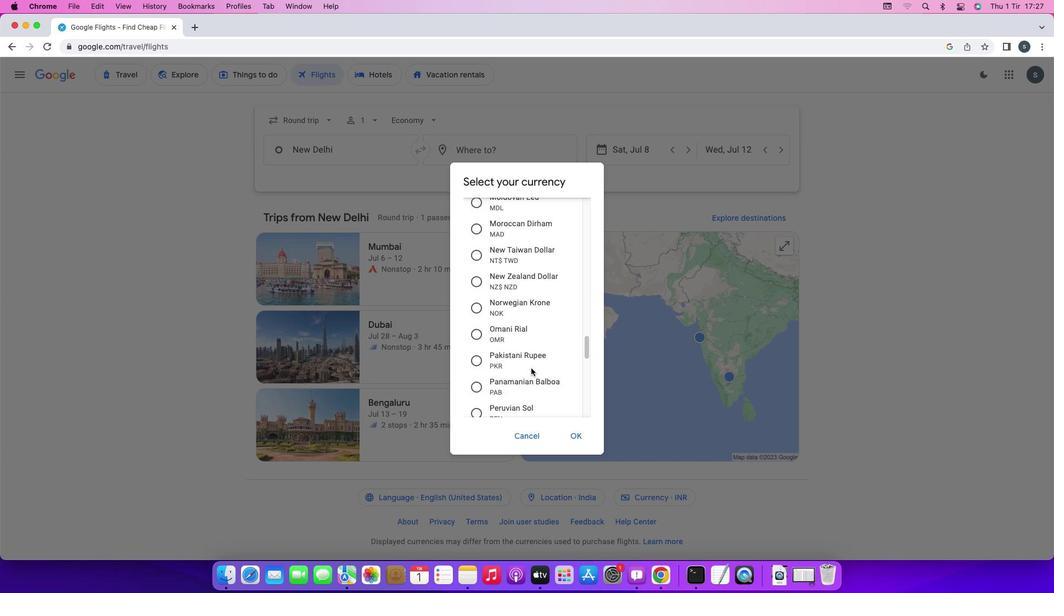 
Action: Mouse scrolled (531, 368) with delta (0, -1)
Screenshot: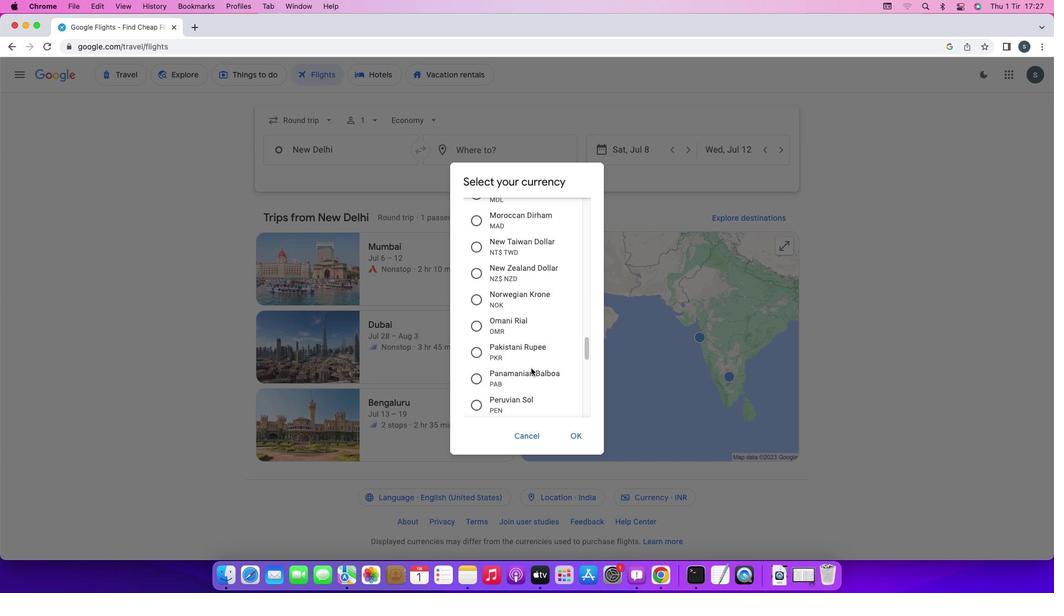
Action: Mouse scrolled (531, 368) with delta (0, 0)
Screenshot: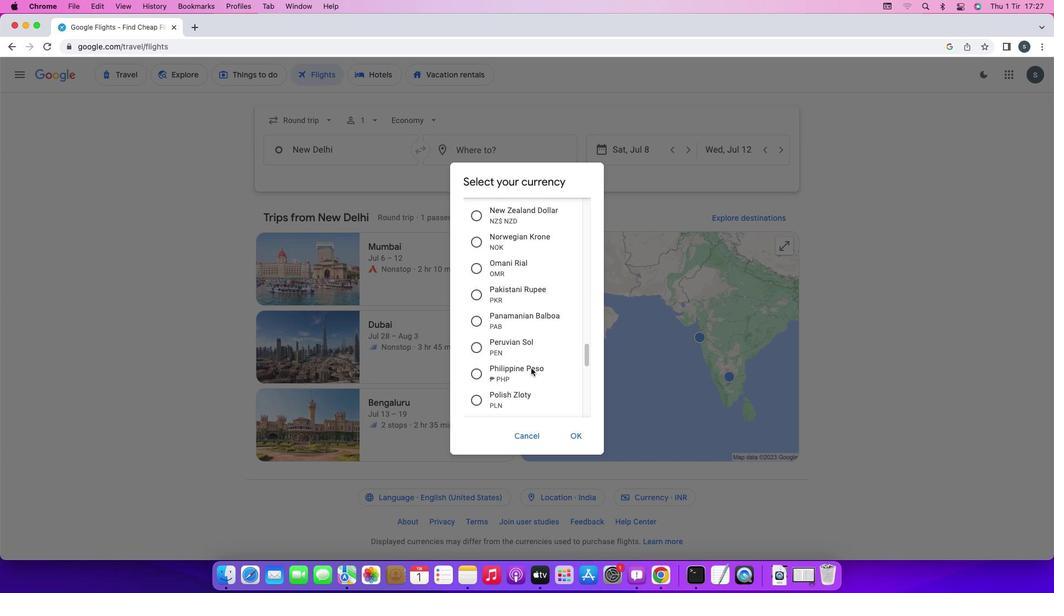 
Action: Mouse scrolled (531, 368) with delta (0, 0)
Screenshot: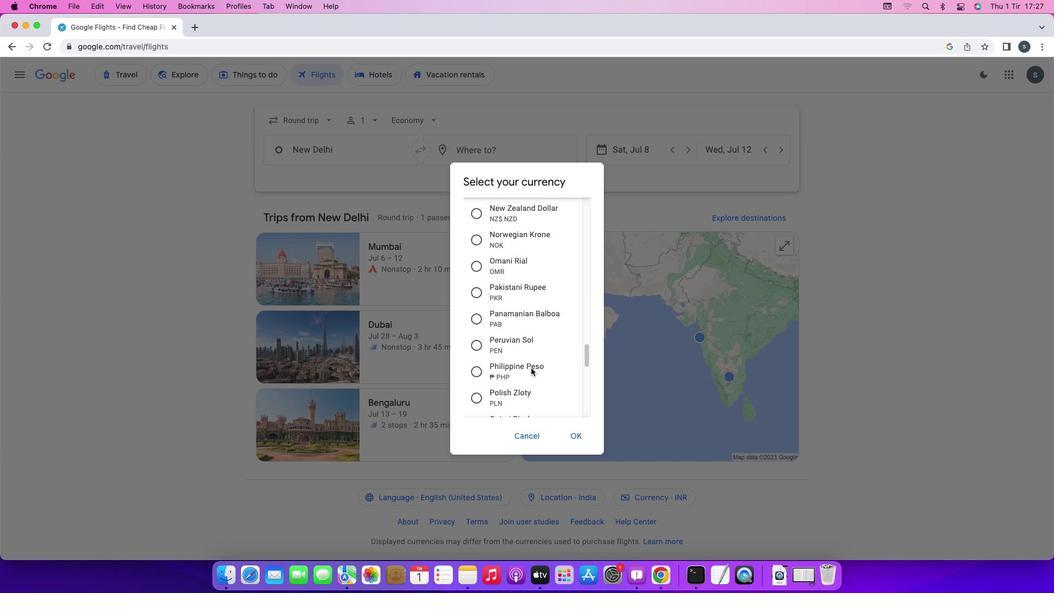 
Action: Mouse moved to (475, 358)
Screenshot: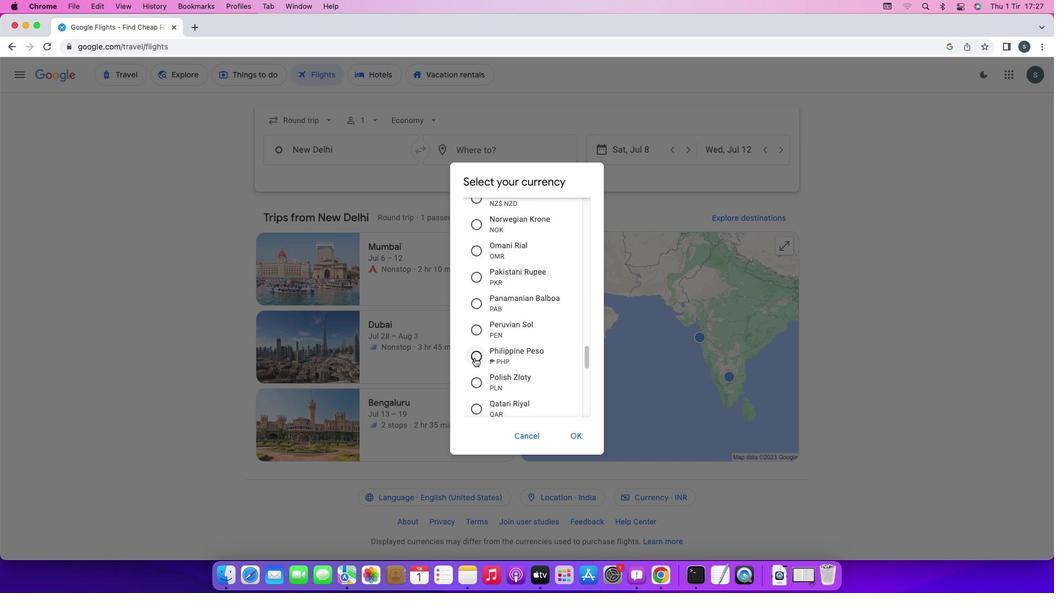 
Action: Mouse pressed left at (475, 358)
Screenshot: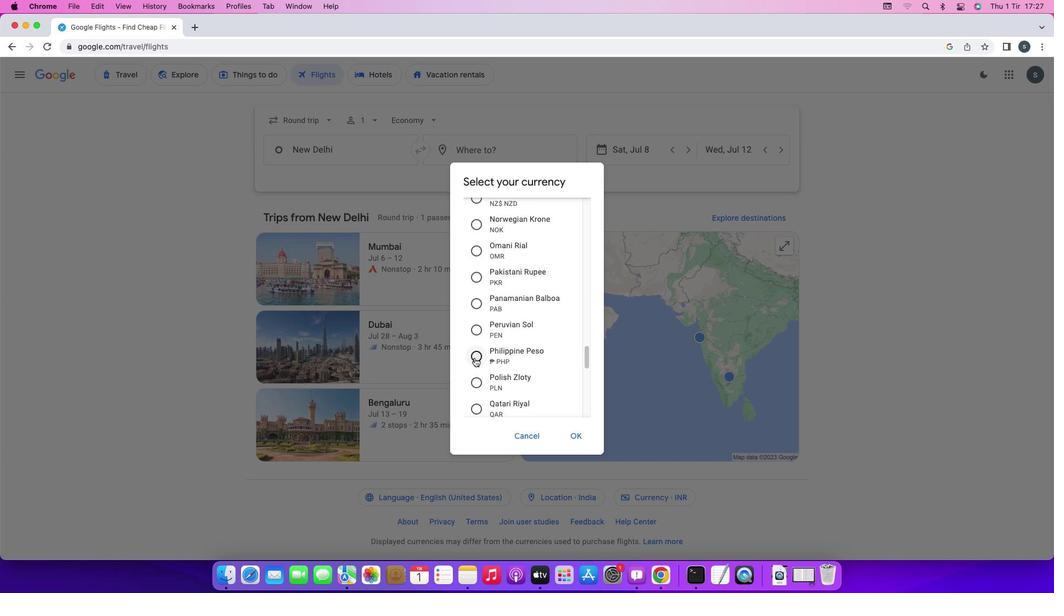 
Action: Mouse moved to (571, 435)
Screenshot: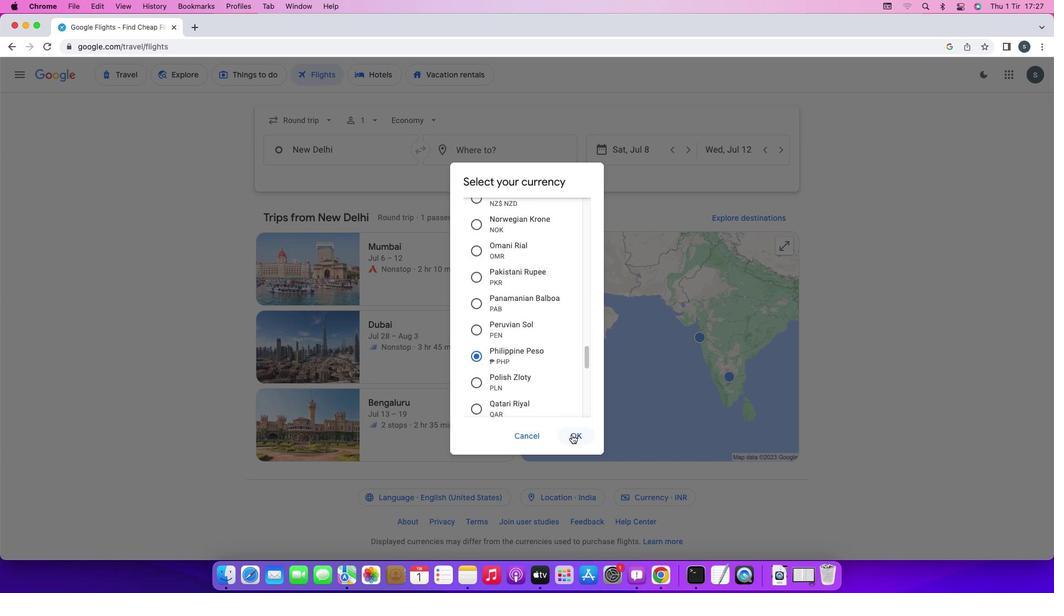 
Action: Mouse pressed left at (571, 435)
Screenshot: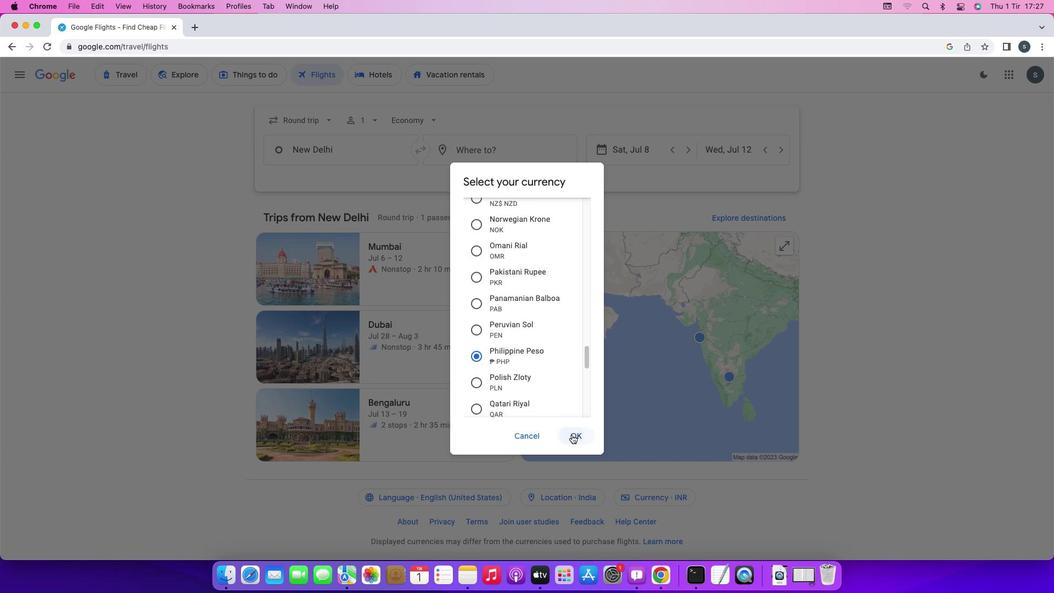 
Action: Mouse moved to (600, 375)
Screenshot: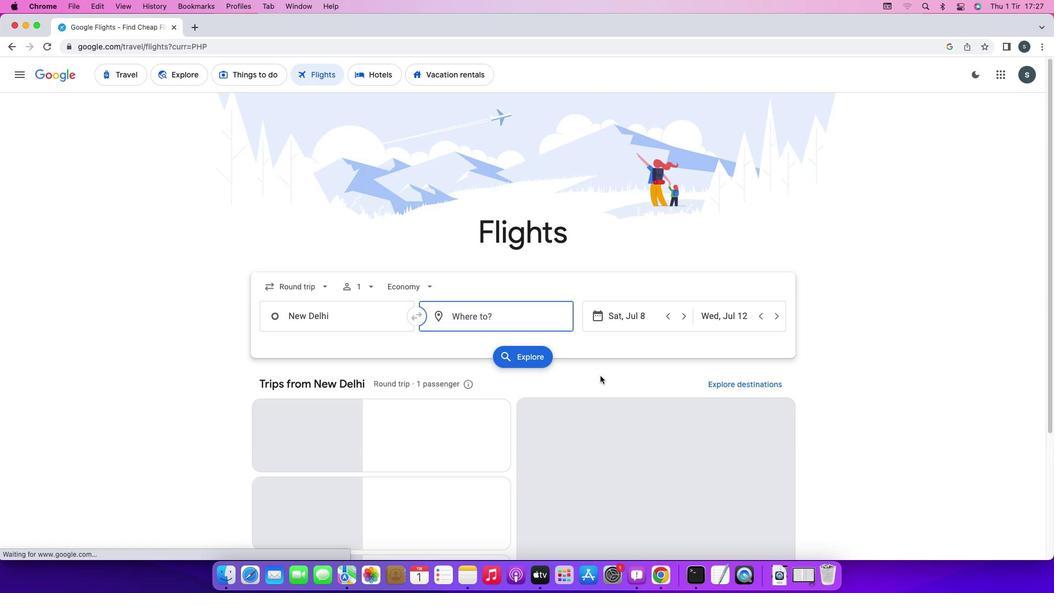 
Action: Mouse pressed left at (600, 375)
Screenshot: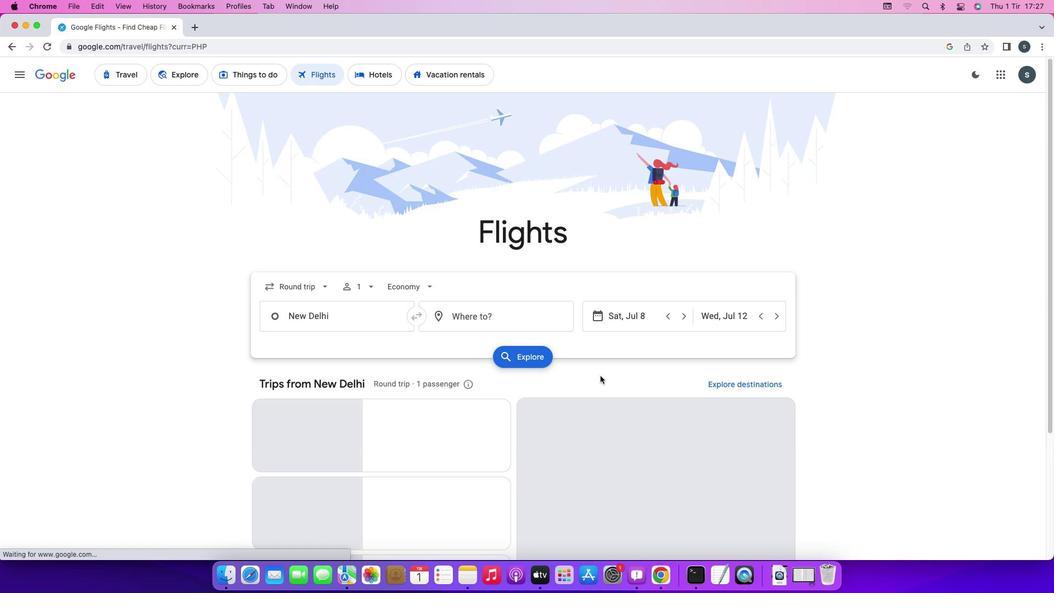 
